Task: Search one way flight ticket for 2 adults, 2 children, 2 infants in seat in first from Friday Harbor: Friday Harbor Airport to Laramie: Laramie Regional Airport on 5-3-2023. Choice of flights is Frontier. Number of bags: 1 checked bag. Price is upto 71000. Outbound departure time preference is 18:45.
Action: Mouse moved to (340, 283)
Screenshot: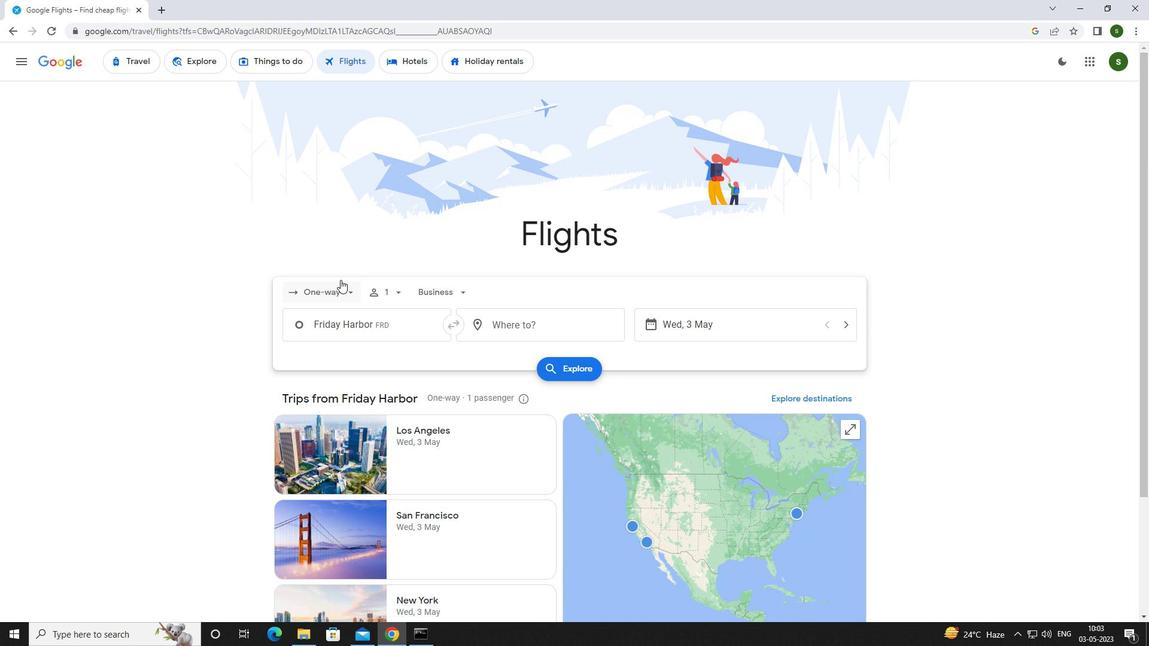 
Action: Mouse pressed left at (340, 283)
Screenshot: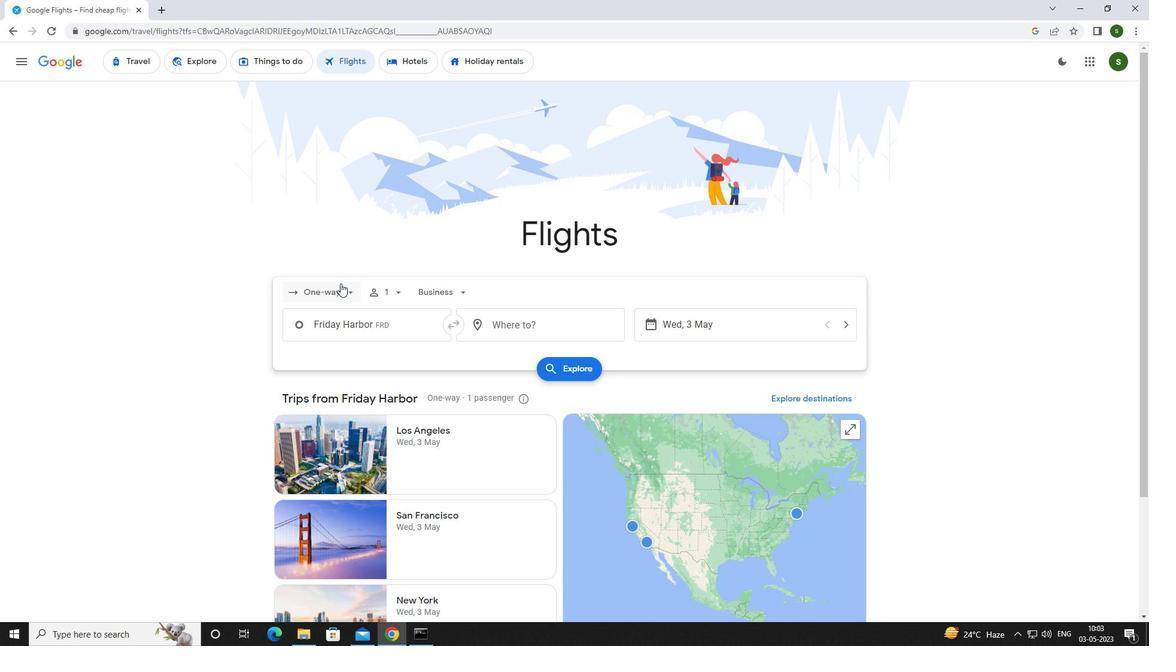 
Action: Mouse moved to (345, 344)
Screenshot: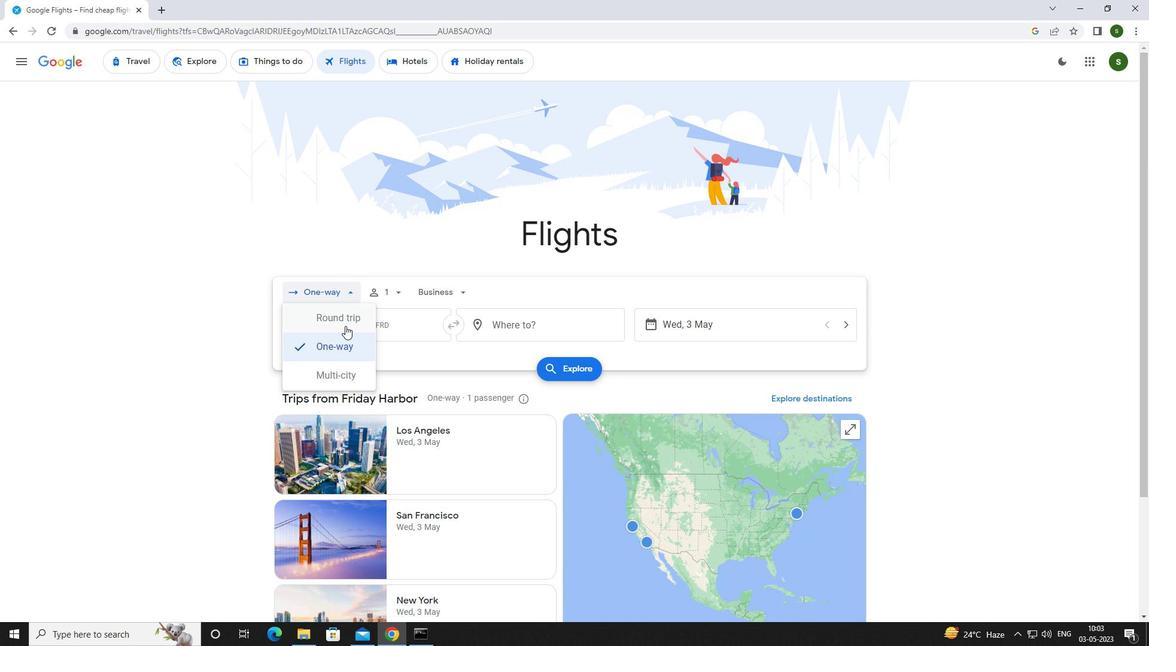 
Action: Mouse pressed left at (345, 344)
Screenshot: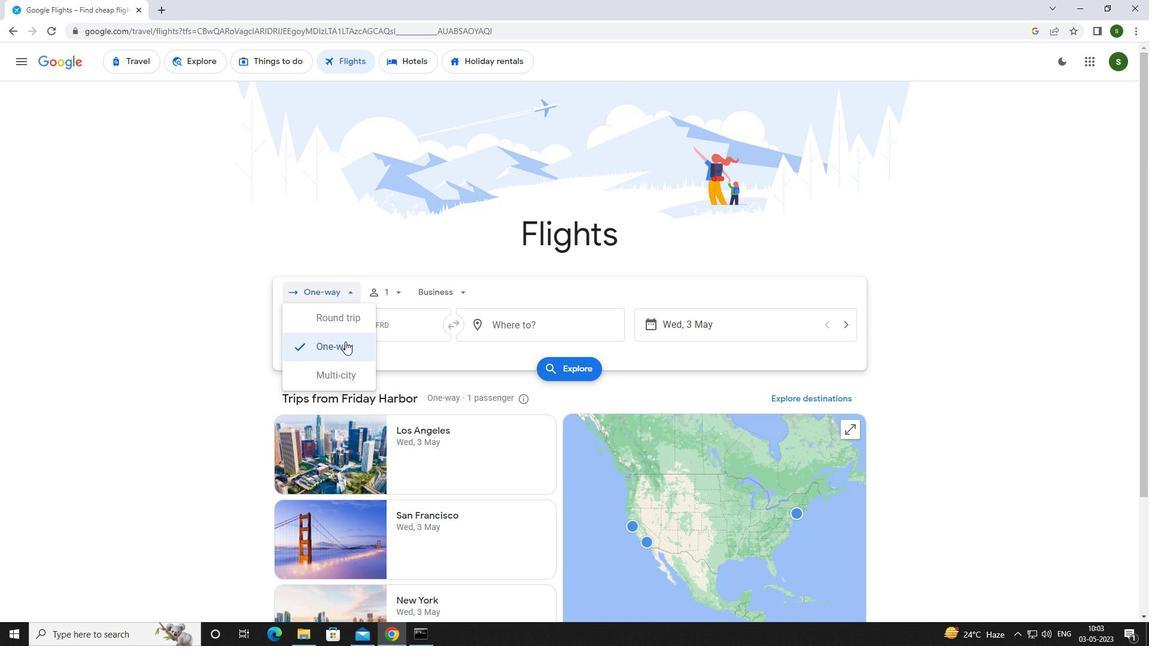 
Action: Mouse moved to (392, 287)
Screenshot: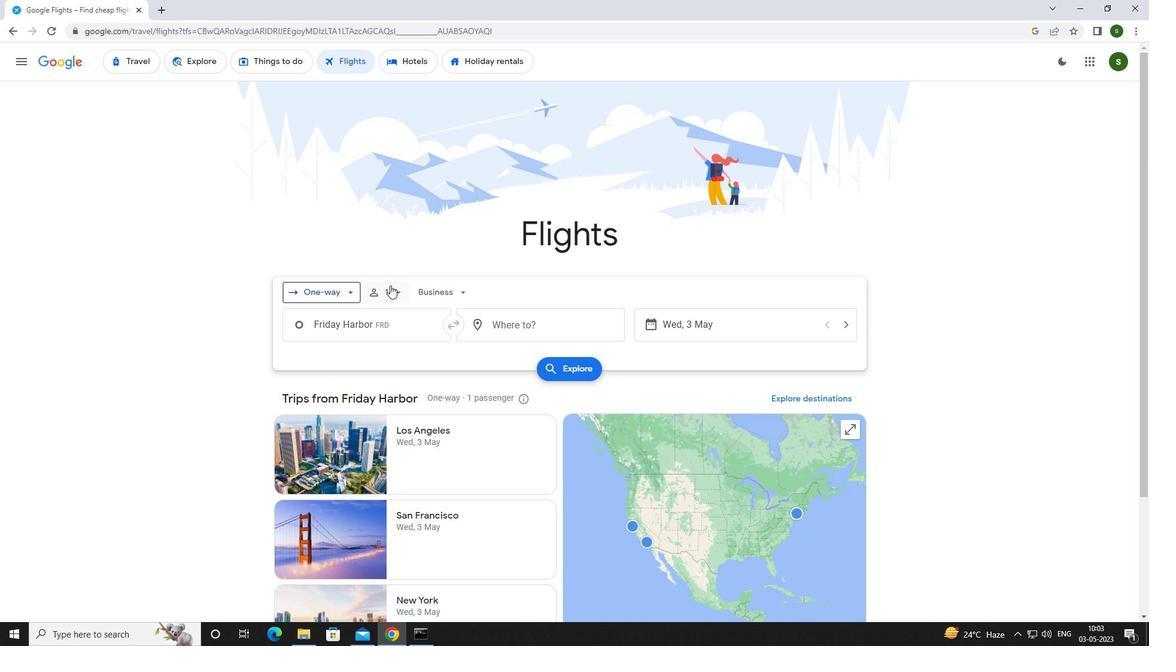 
Action: Mouse pressed left at (392, 287)
Screenshot: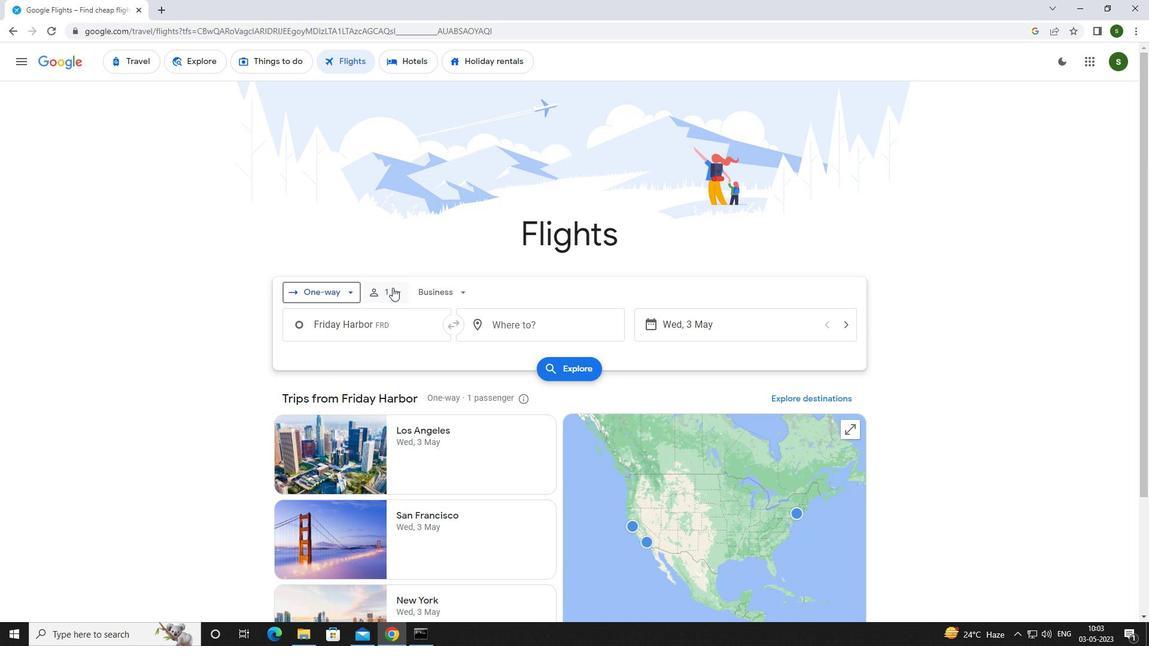
Action: Mouse moved to (486, 317)
Screenshot: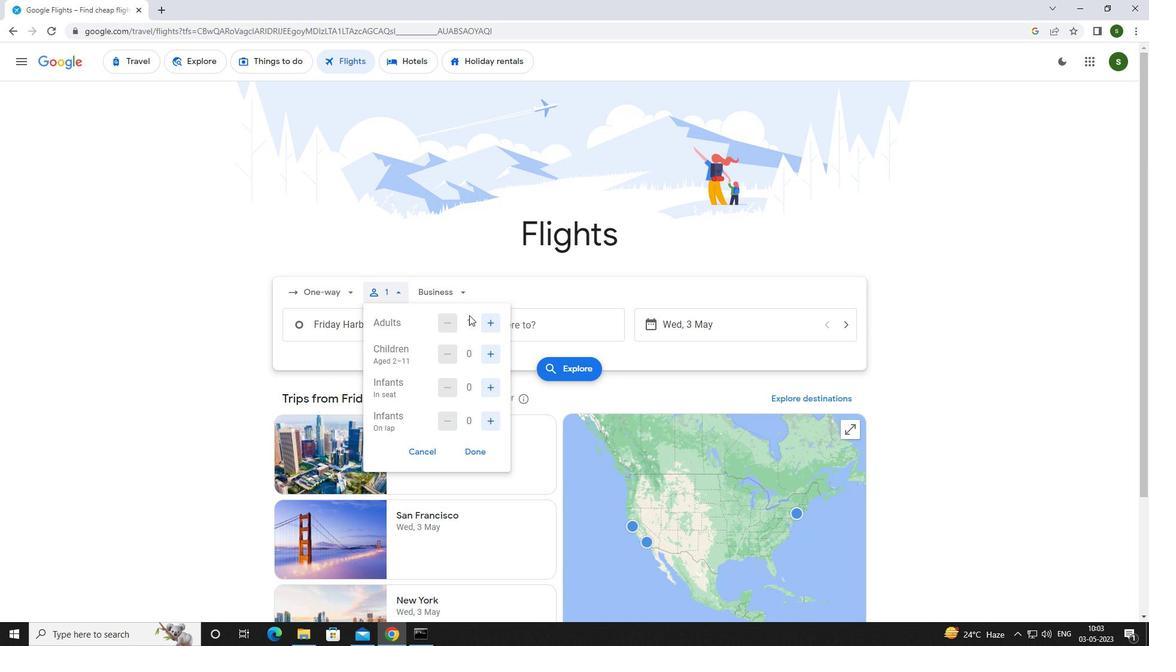 
Action: Mouse pressed left at (486, 317)
Screenshot: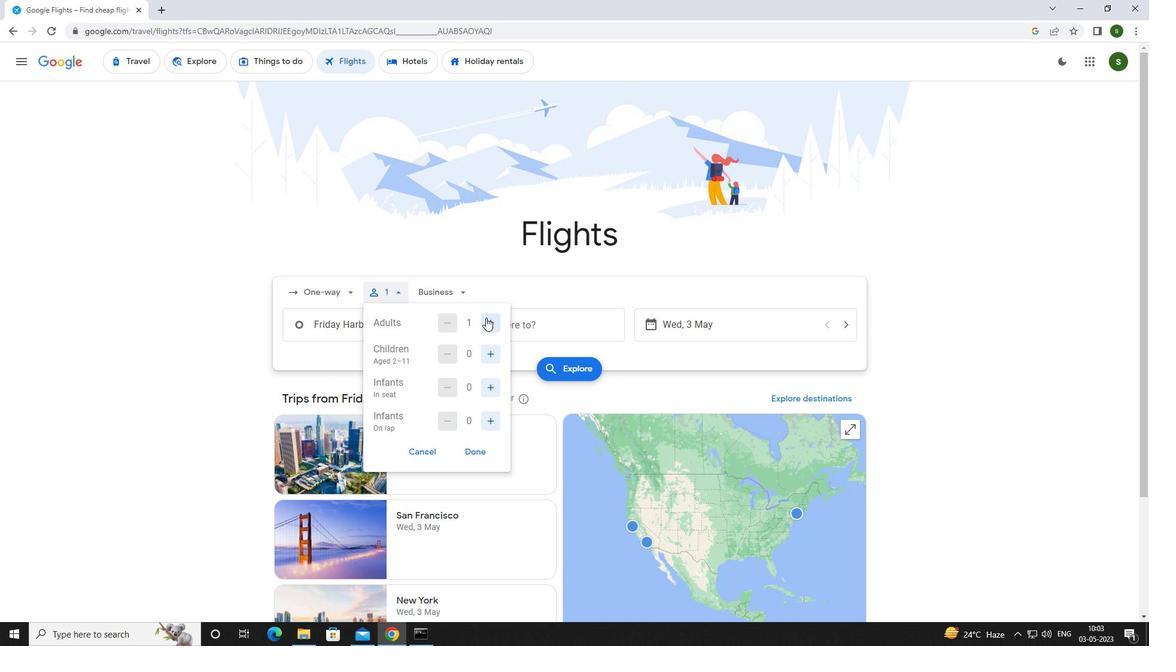 
Action: Mouse moved to (485, 348)
Screenshot: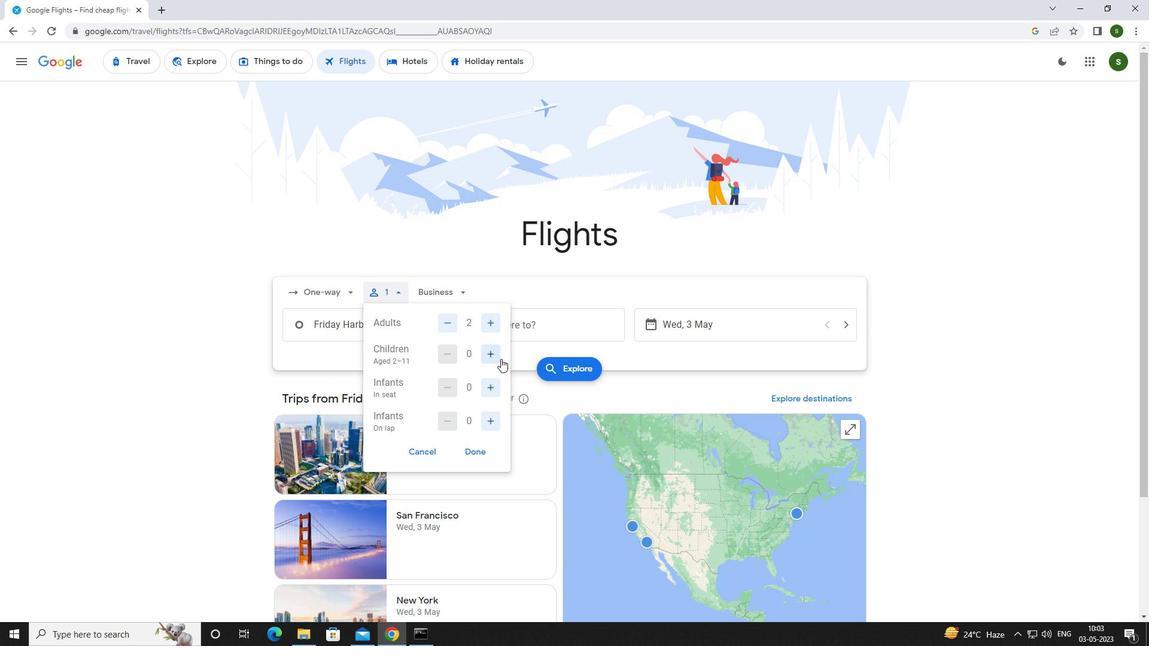 
Action: Mouse pressed left at (485, 348)
Screenshot: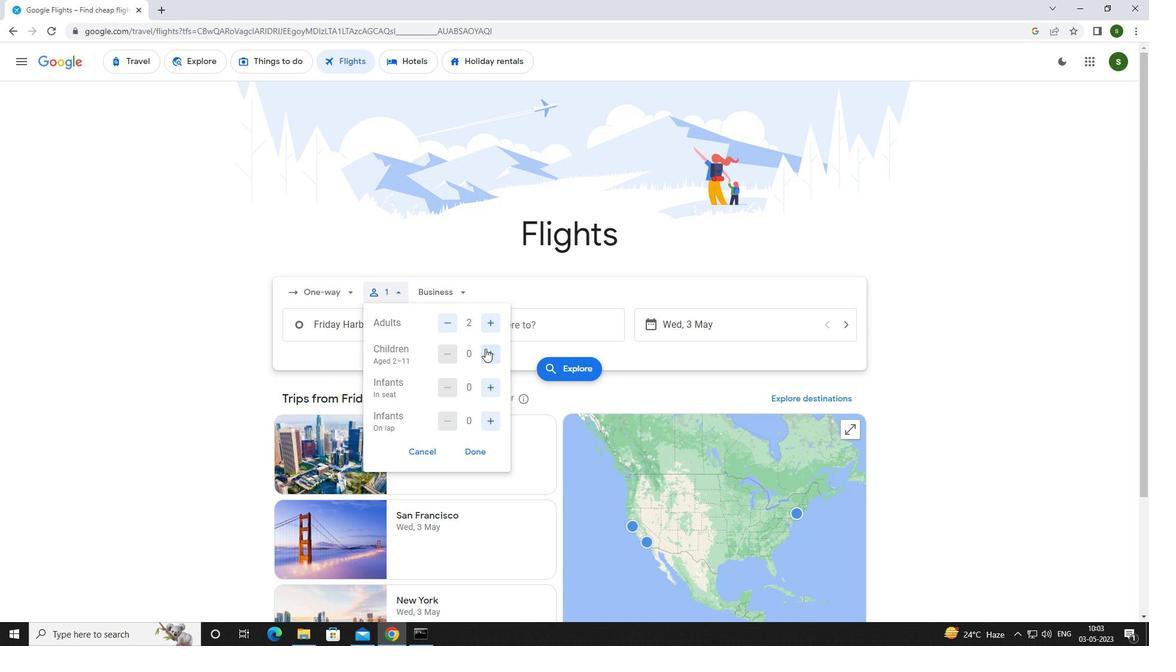
Action: Mouse pressed left at (485, 348)
Screenshot: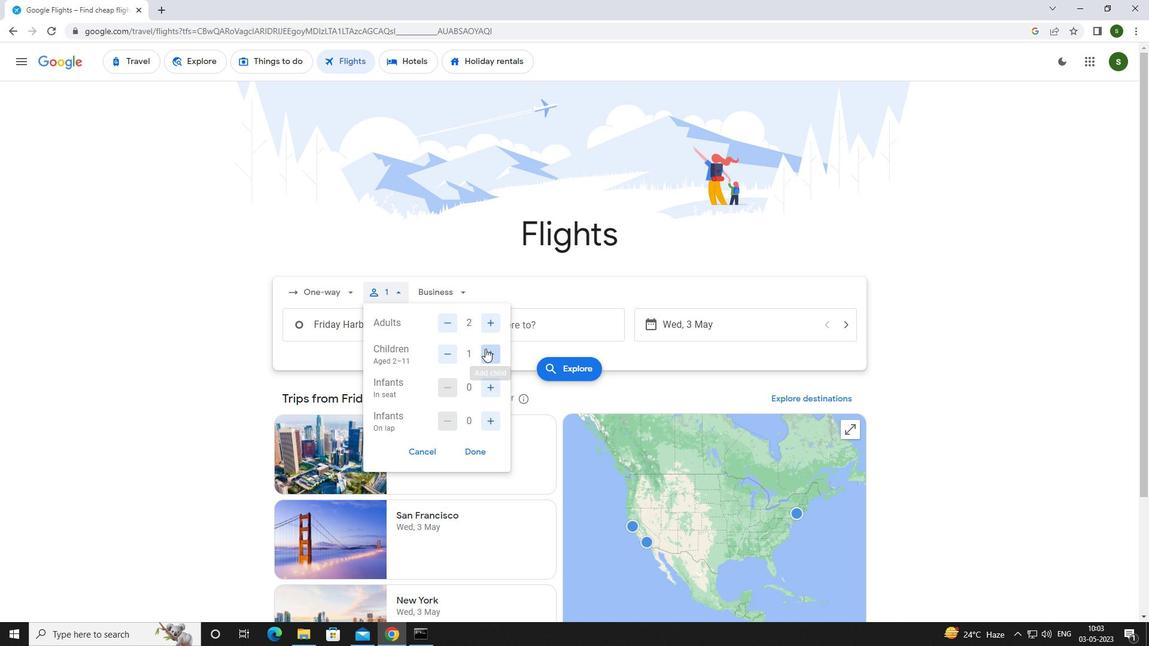 
Action: Mouse moved to (487, 383)
Screenshot: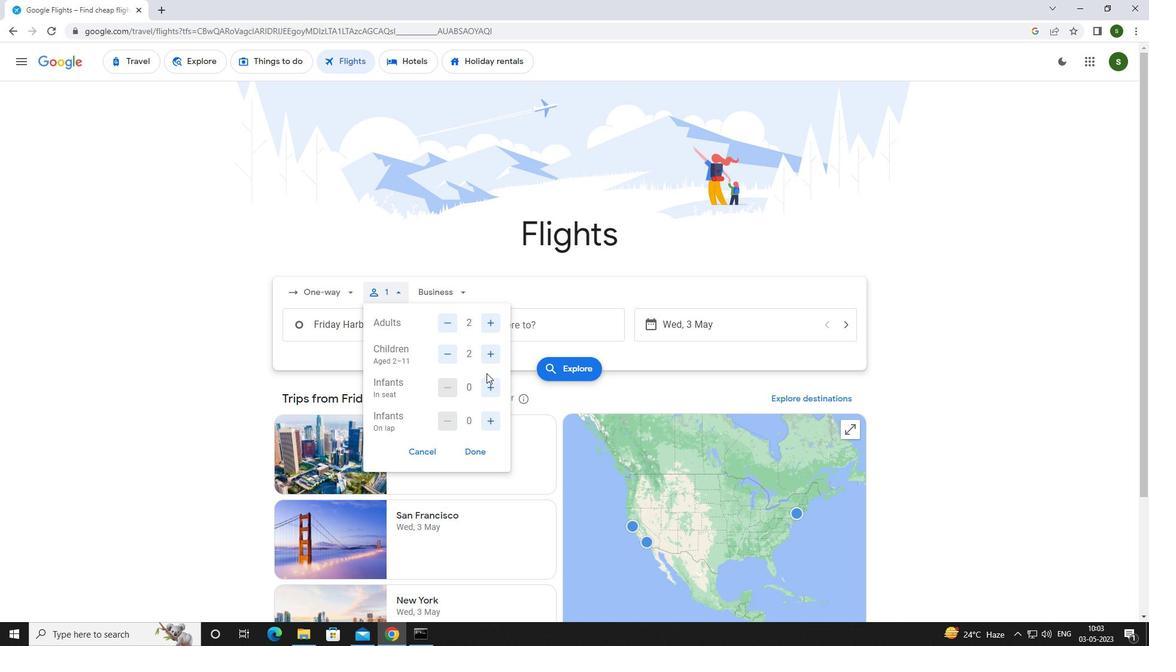 
Action: Mouse pressed left at (487, 383)
Screenshot: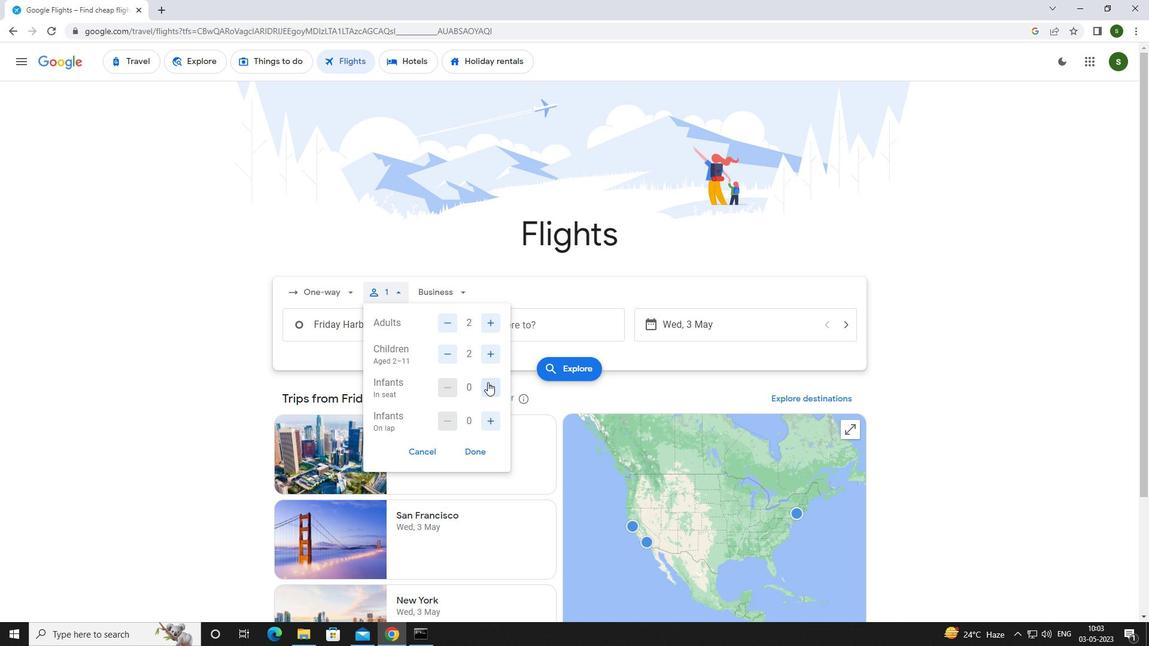 
Action: Mouse pressed left at (487, 383)
Screenshot: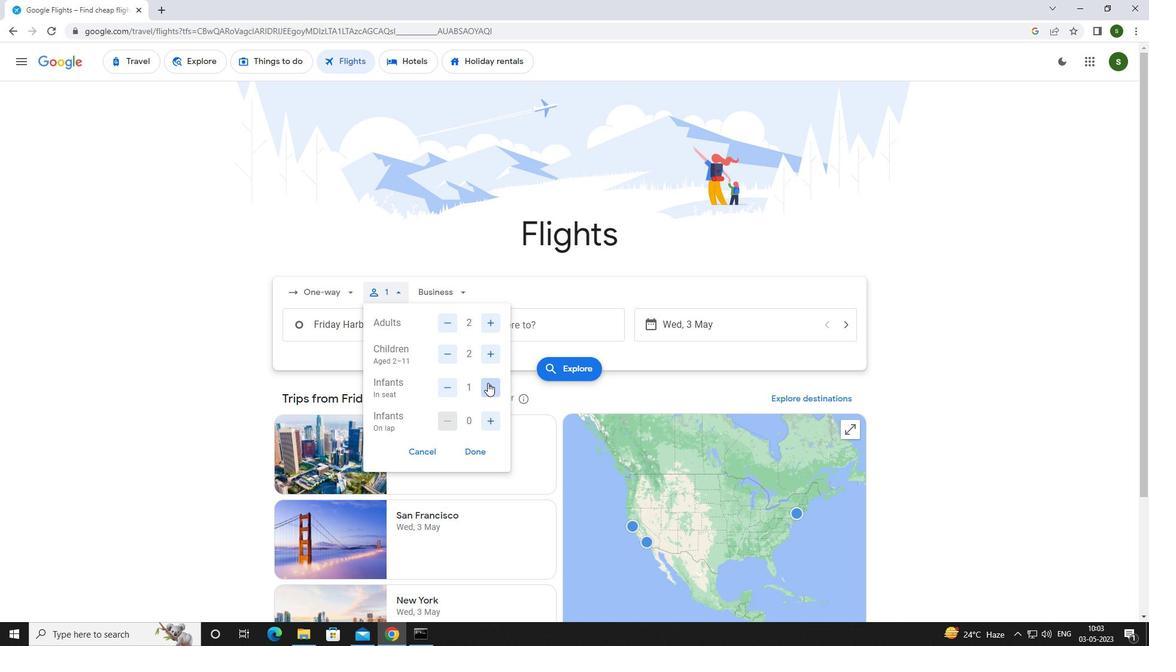 
Action: Mouse moved to (463, 290)
Screenshot: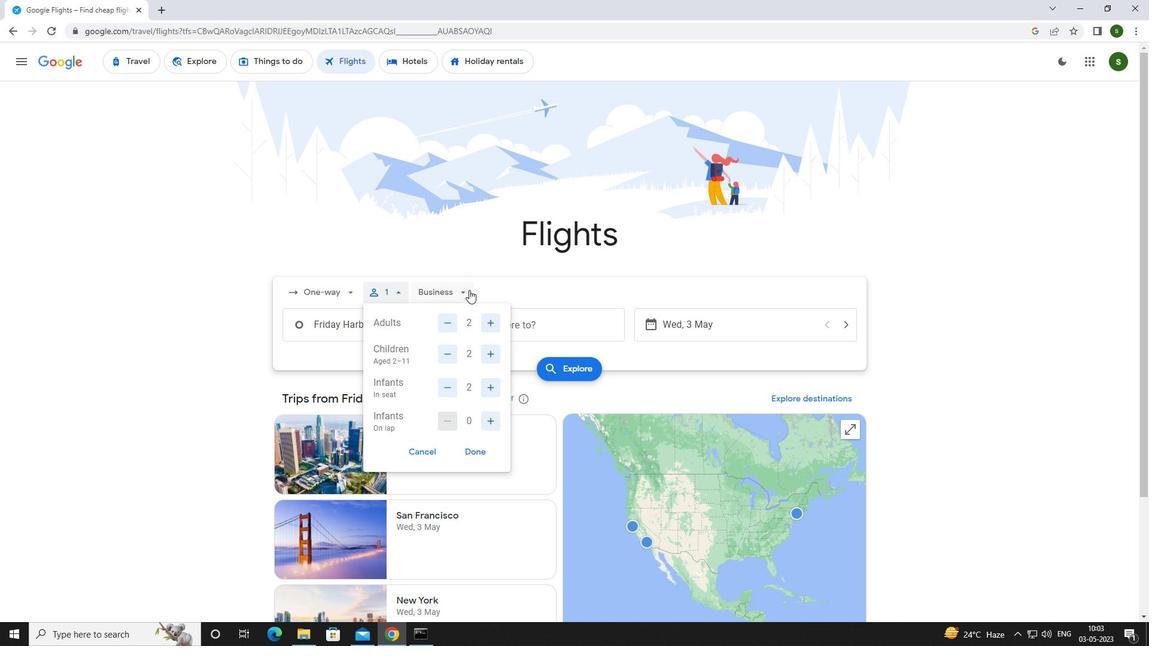 
Action: Mouse pressed left at (463, 290)
Screenshot: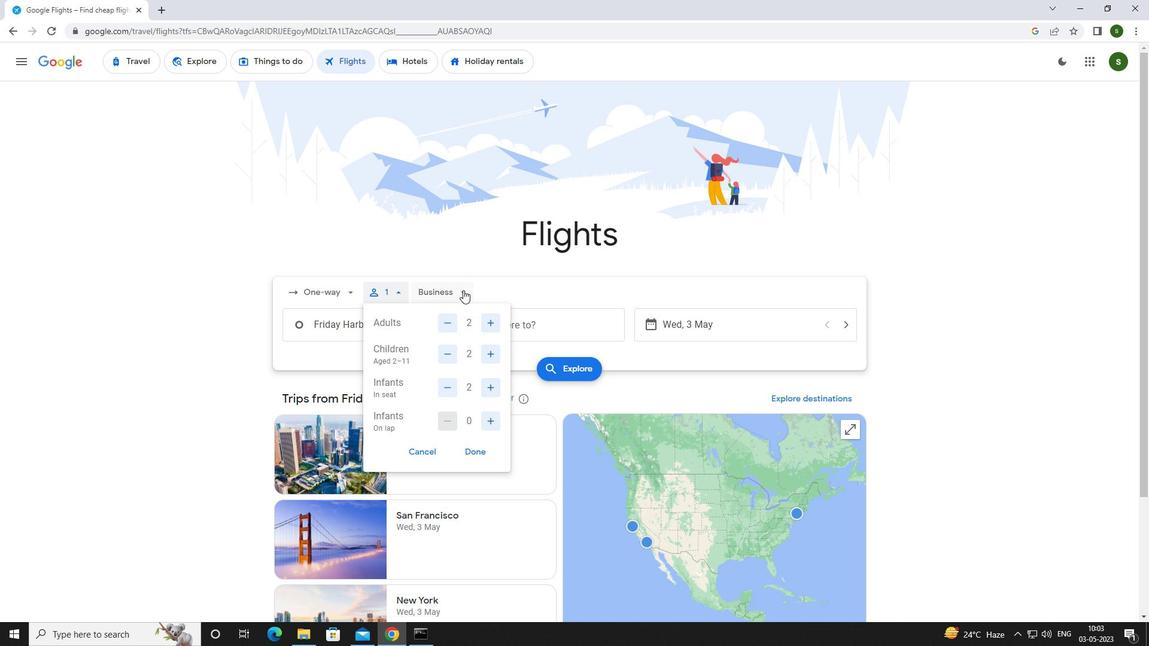 
Action: Mouse moved to (464, 405)
Screenshot: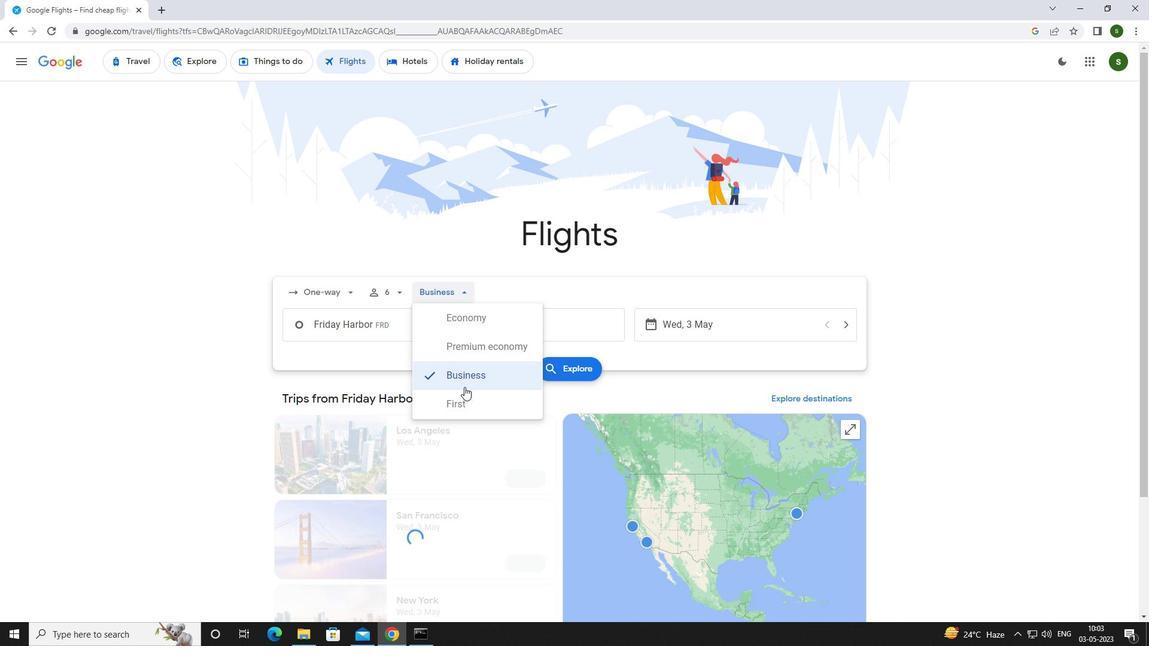 
Action: Mouse pressed left at (464, 405)
Screenshot: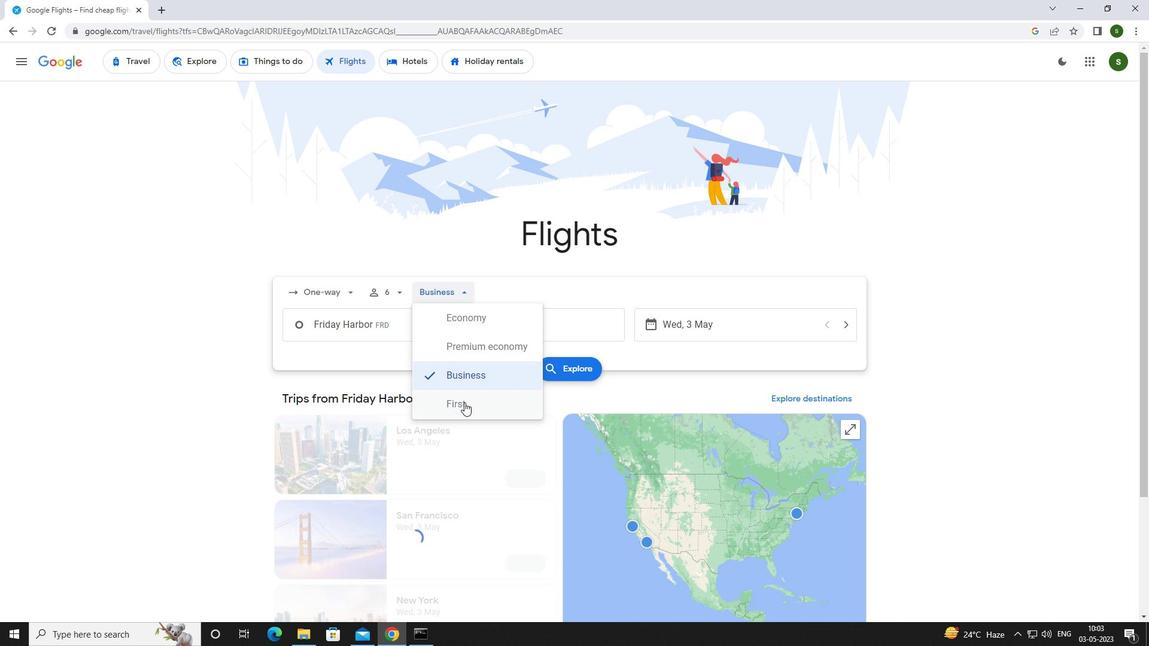 
Action: Mouse moved to (414, 319)
Screenshot: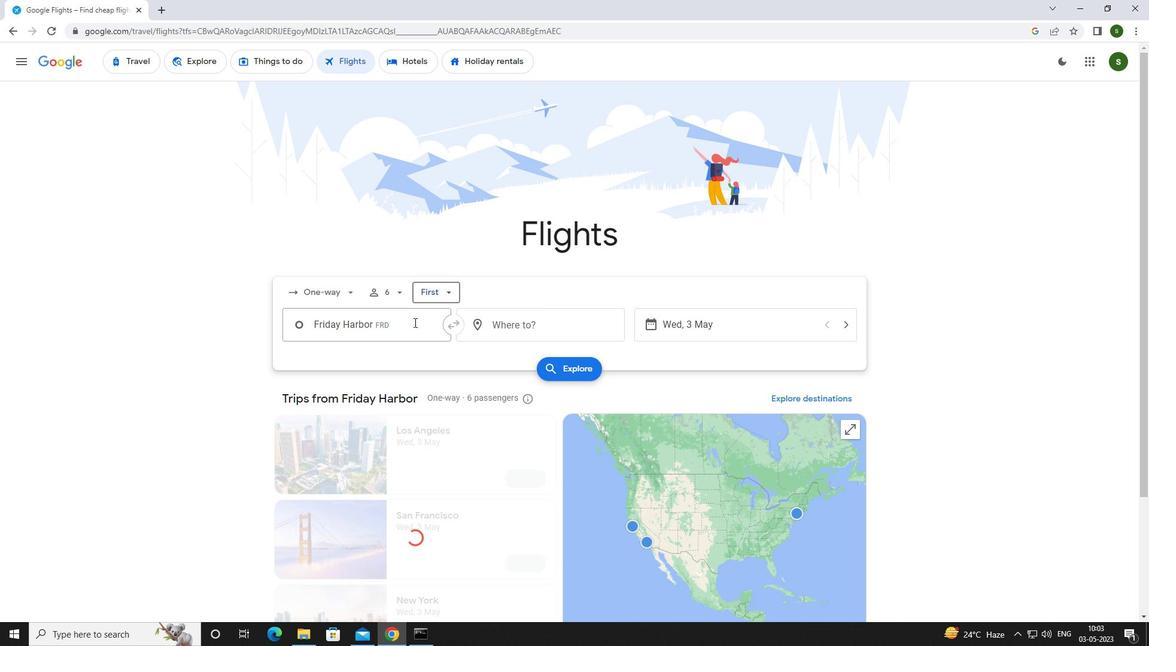 
Action: Mouse pressed left at (414, 319)
Screenshot: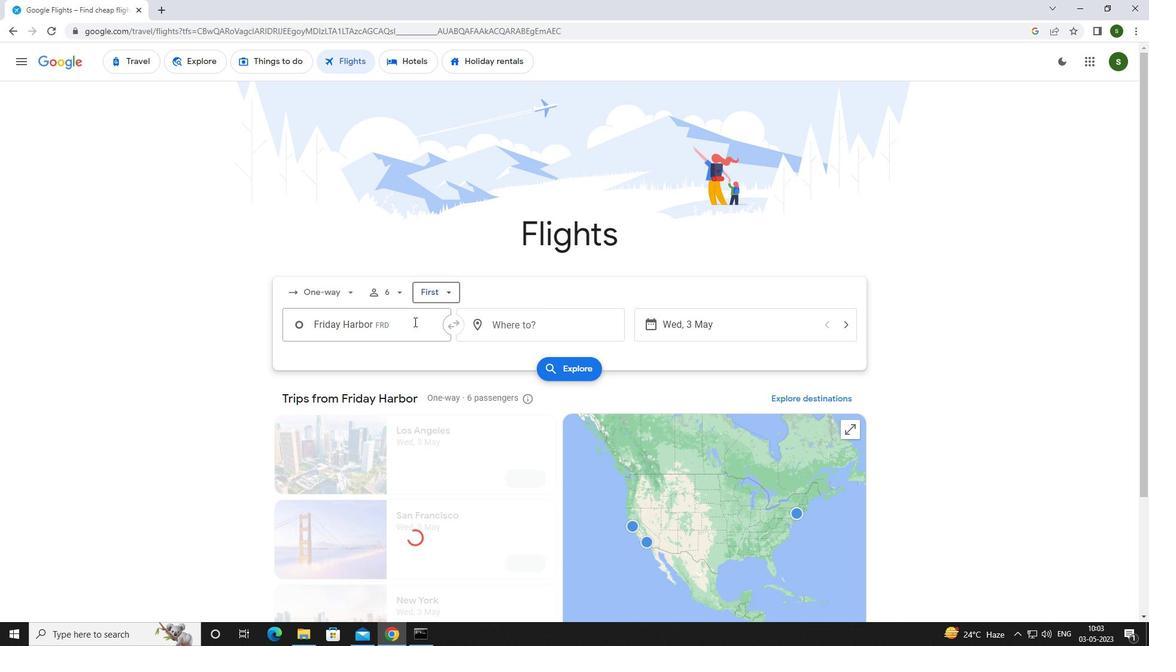 
Action: Mouse moved to (414, 319)
Screenshot: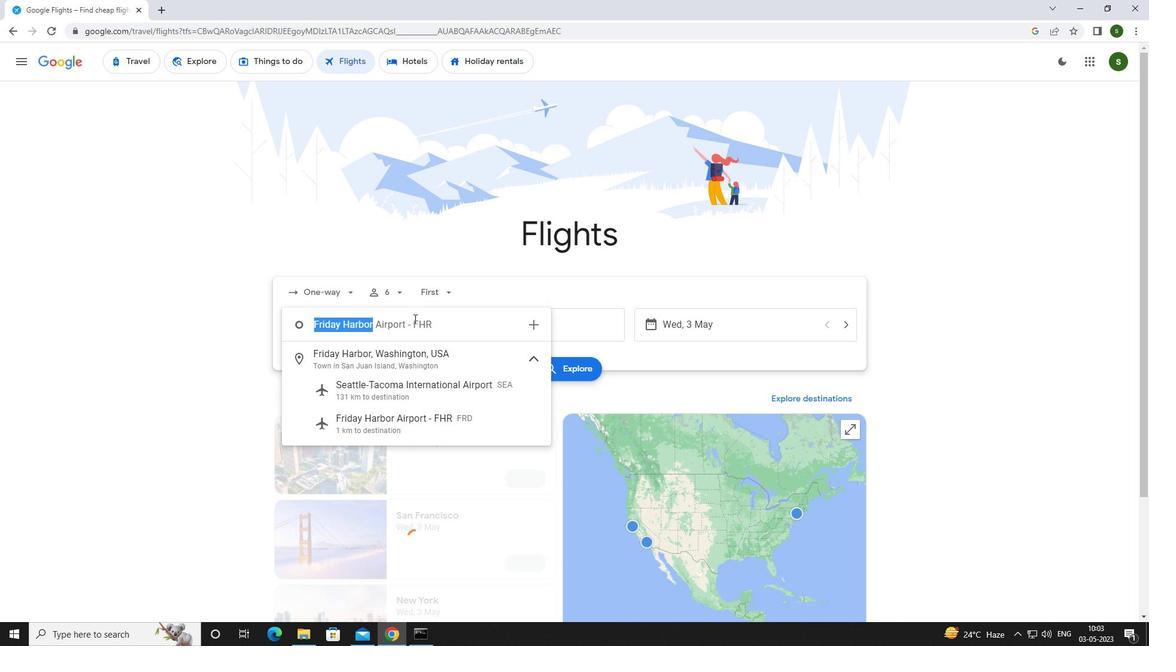 
Action: Key pressed <Key.caps_lock>f<Key.caps_lock>riday<Key.space>
Screenshot: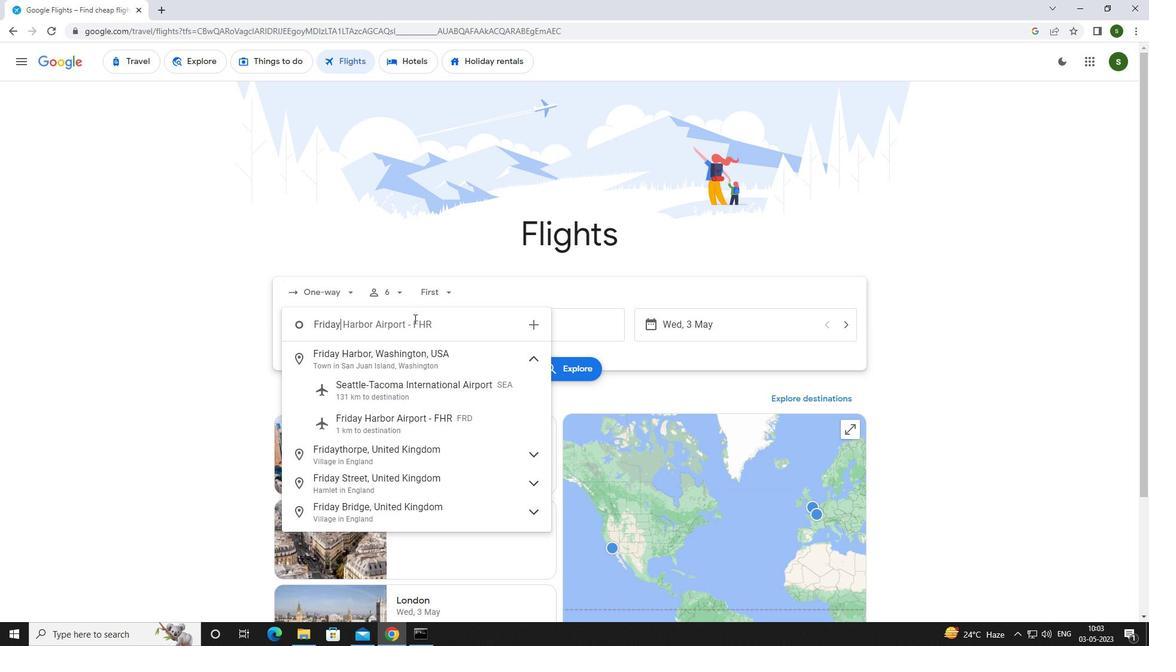 
Action: Mouse moved to (436, 409)
Screenshot: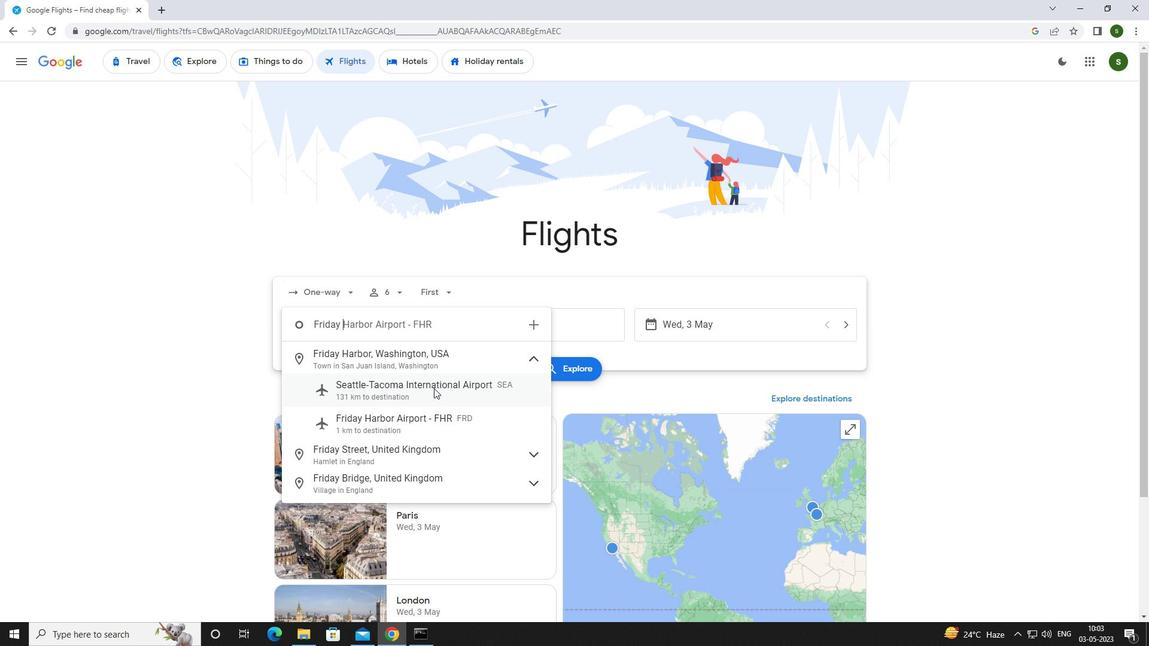 
Action: Mouse pressed left at (436, 409)
Screenshot: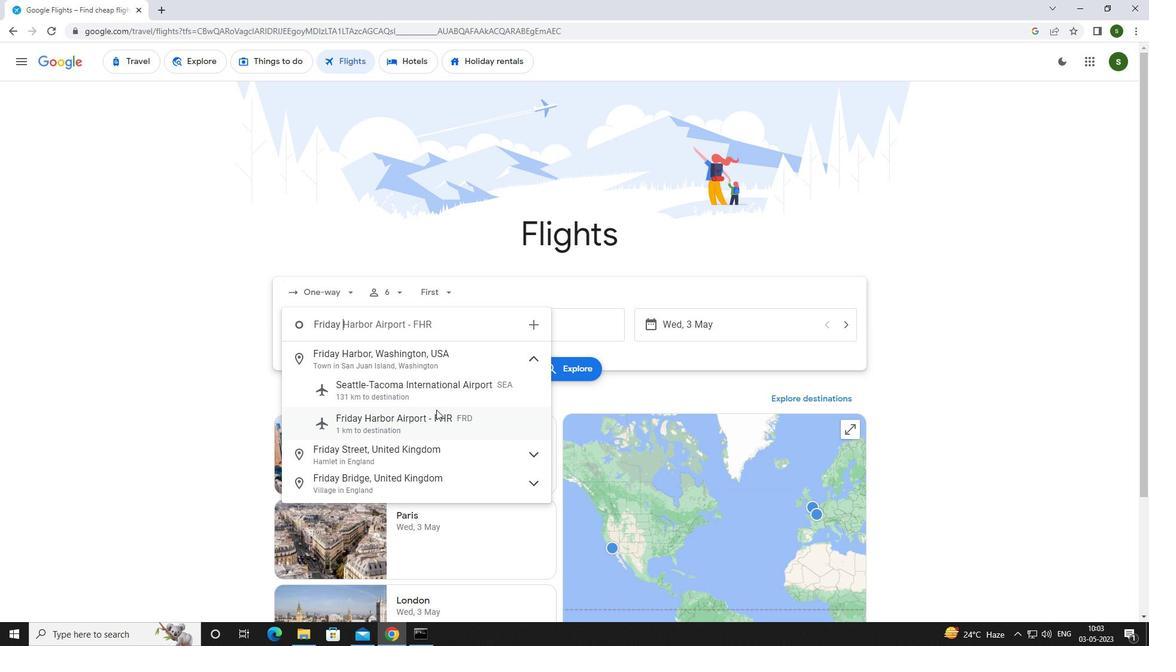 
Action: Mouse moved to (520, 325)
Screenshot: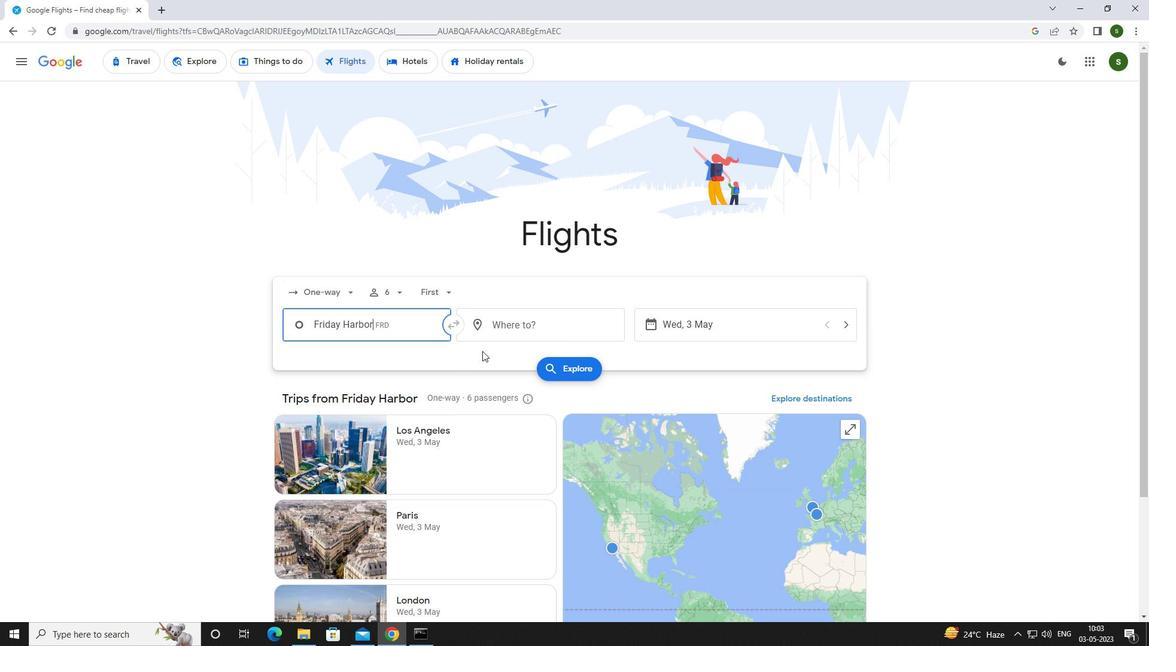
Action: Mouse pressed left at (520, 325)
Screenshot: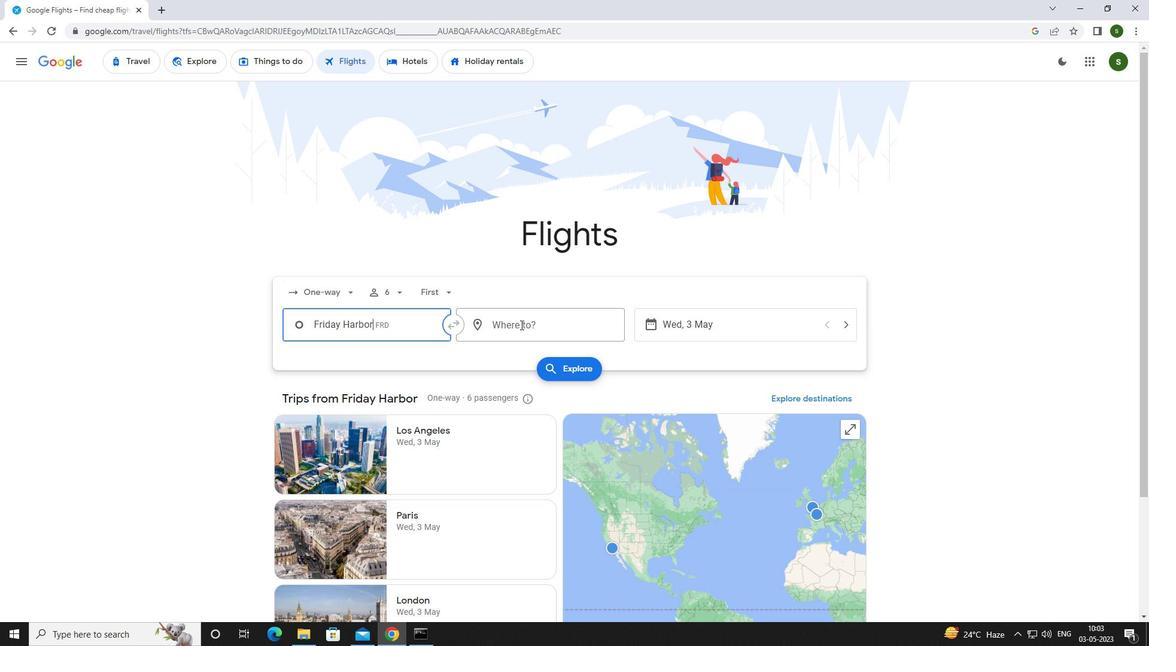 
Action: Mouse moved to (528, 323)
Screenshot: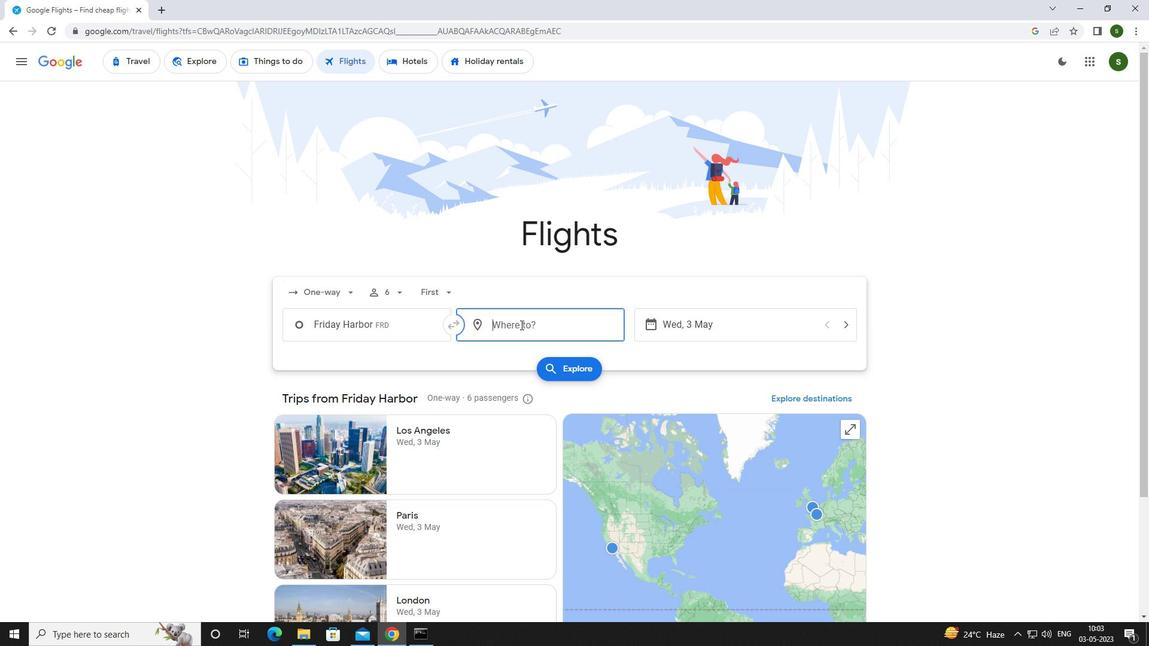 
Action: Key pressed <Key.caps_lock>l<Key.caps_lock>aram
Screenshot: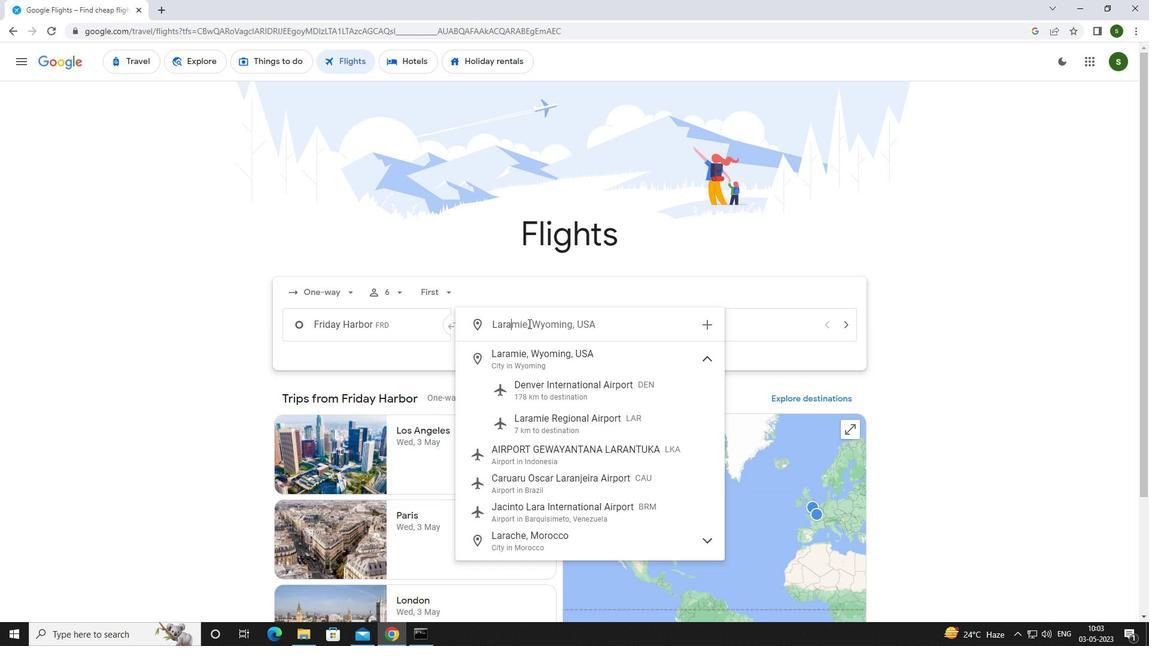 
Action: Mouse moved to (540, 421)
Screenshot: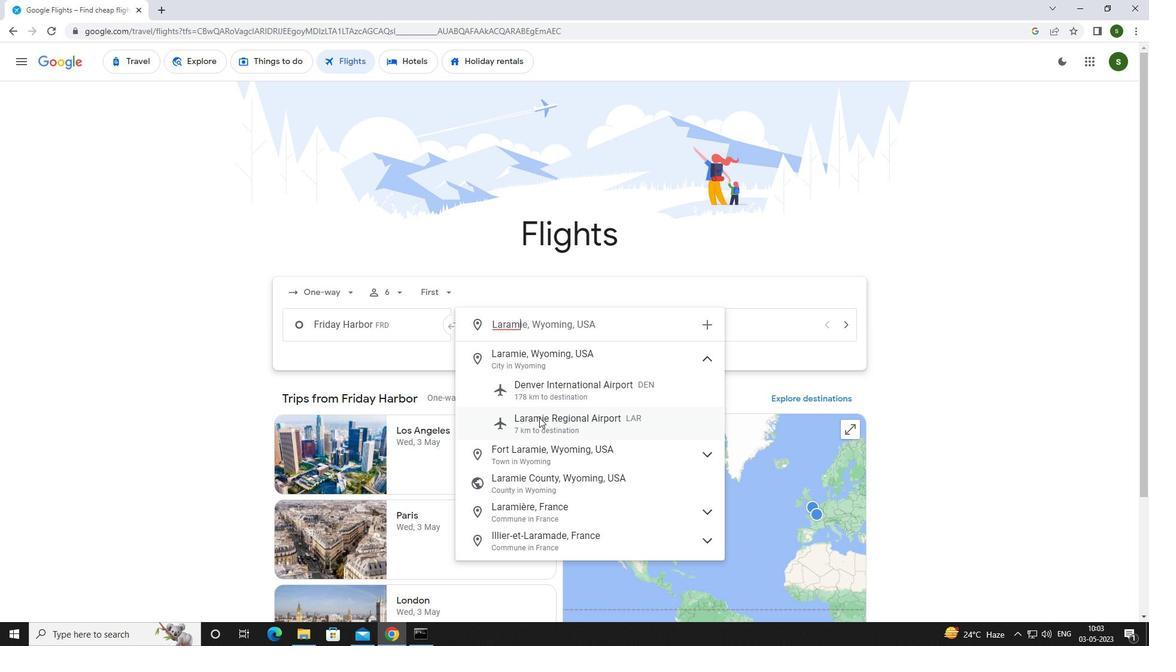 
Action: Mouse pressed left at (540, 421)
Screenshot: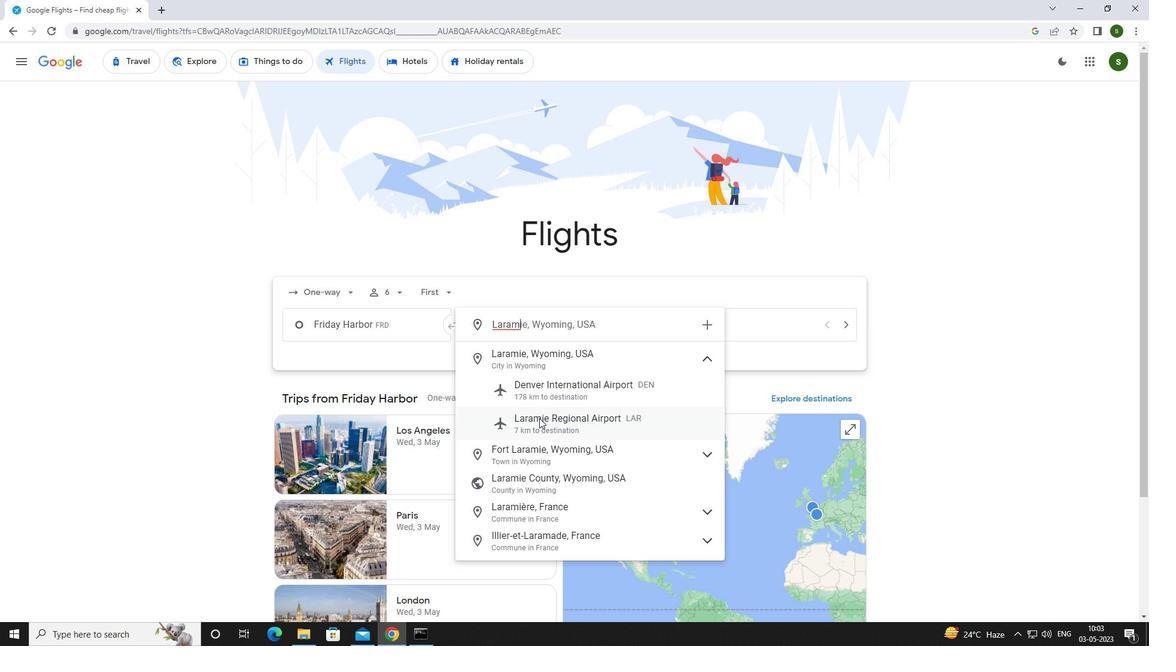 
Action: Mouse moved to (724, 326)
Screenshot: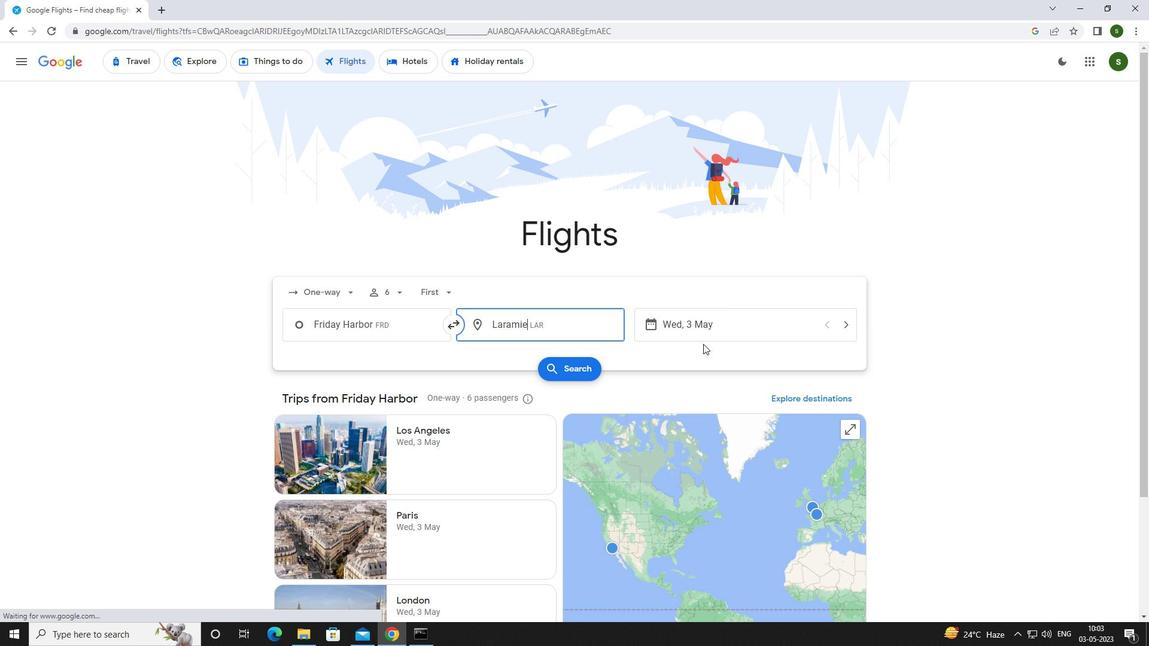 
Action: Mouse pressed left at (724, 326)
Screenshot: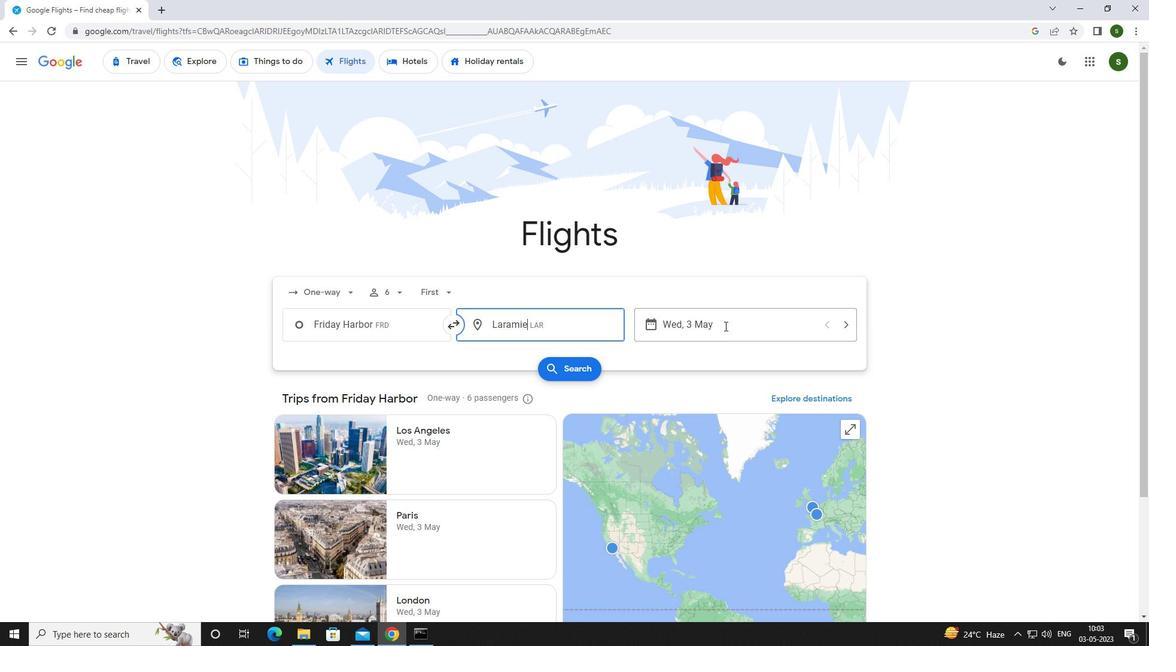 
Action: Mouse moved to (512, 397)
Screenshot: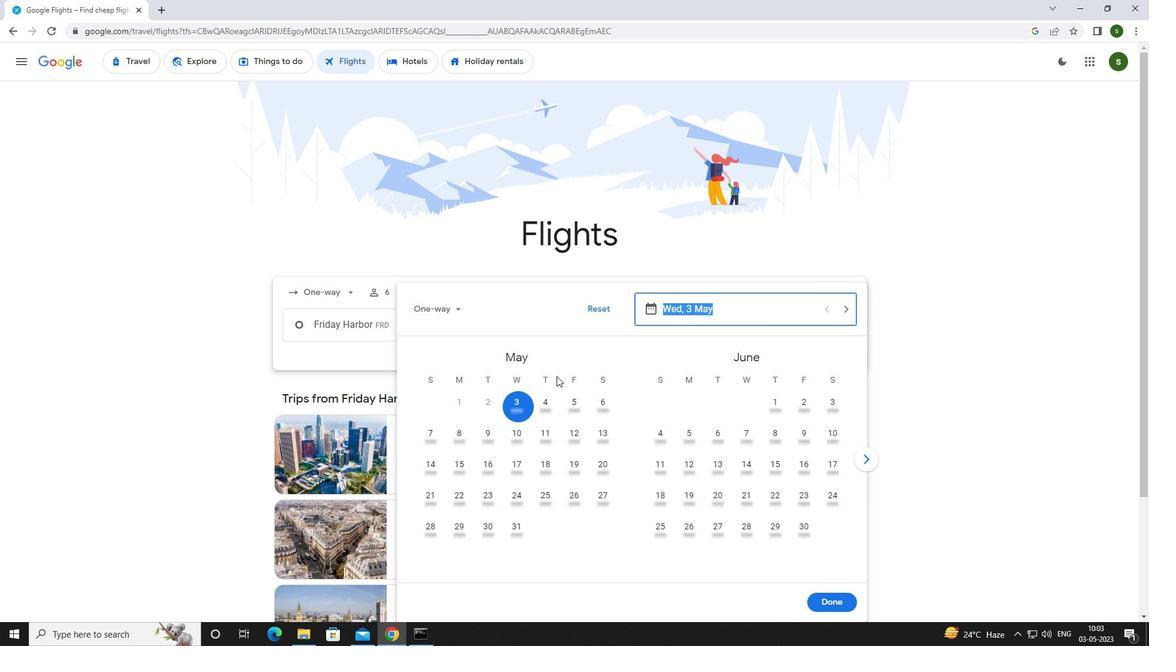 
Action: Mouse pressed left at (512, 397)
Screenshot: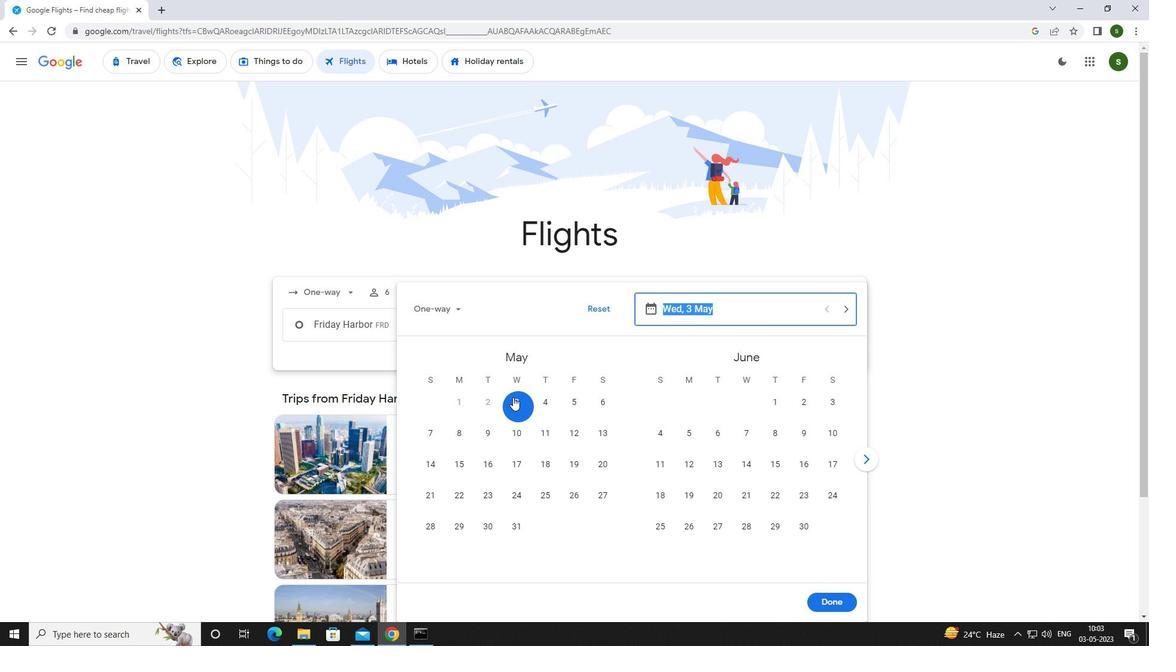 
Action: Mouse moved to (839, 598)
Screenshot: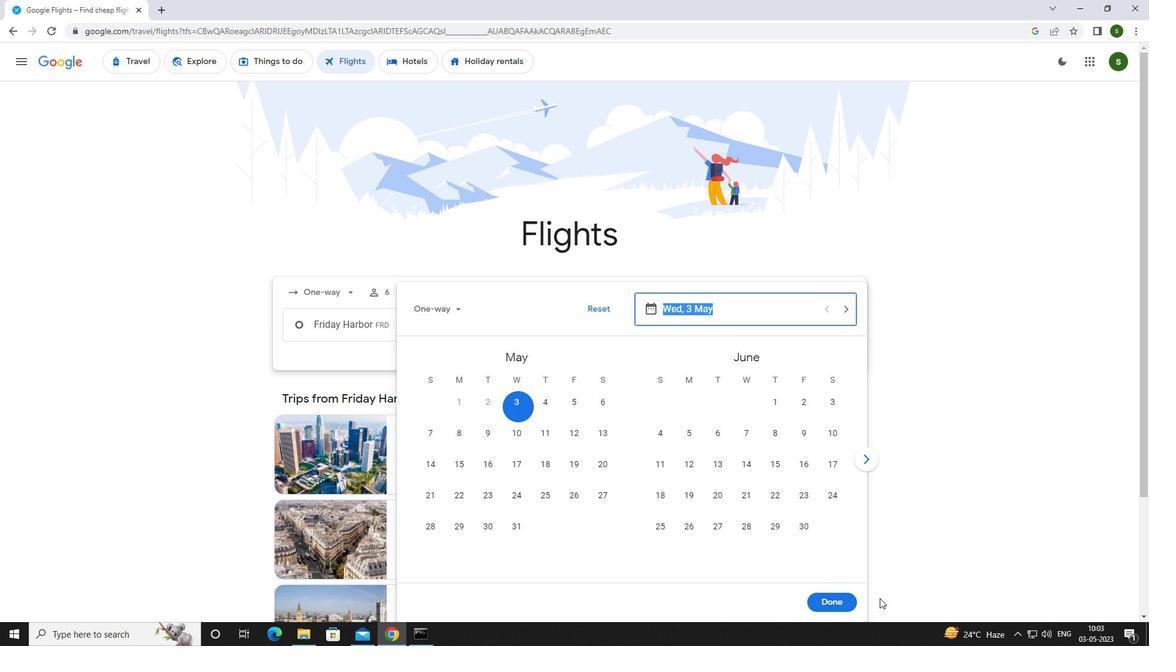 
Action: Mouse pressed left at (839, 598)
Screenshot: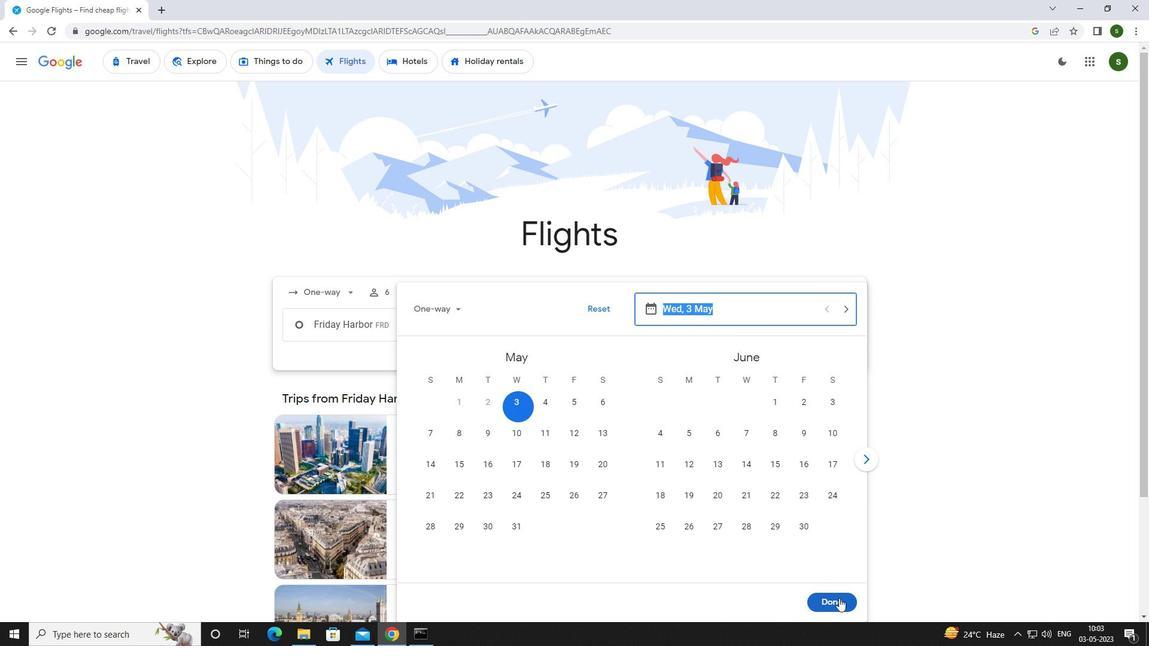 
Action: Mouse moved to (579, 368)
Screenshot: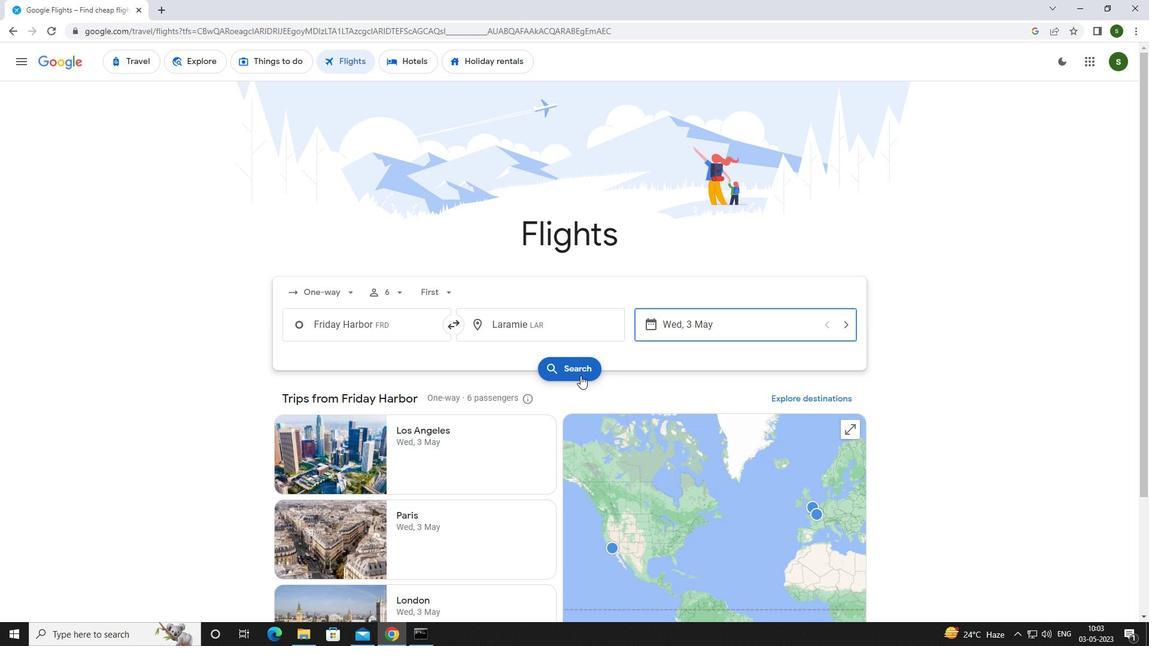 
Action: Mouse pressed left at (579, 368)
Screenshot: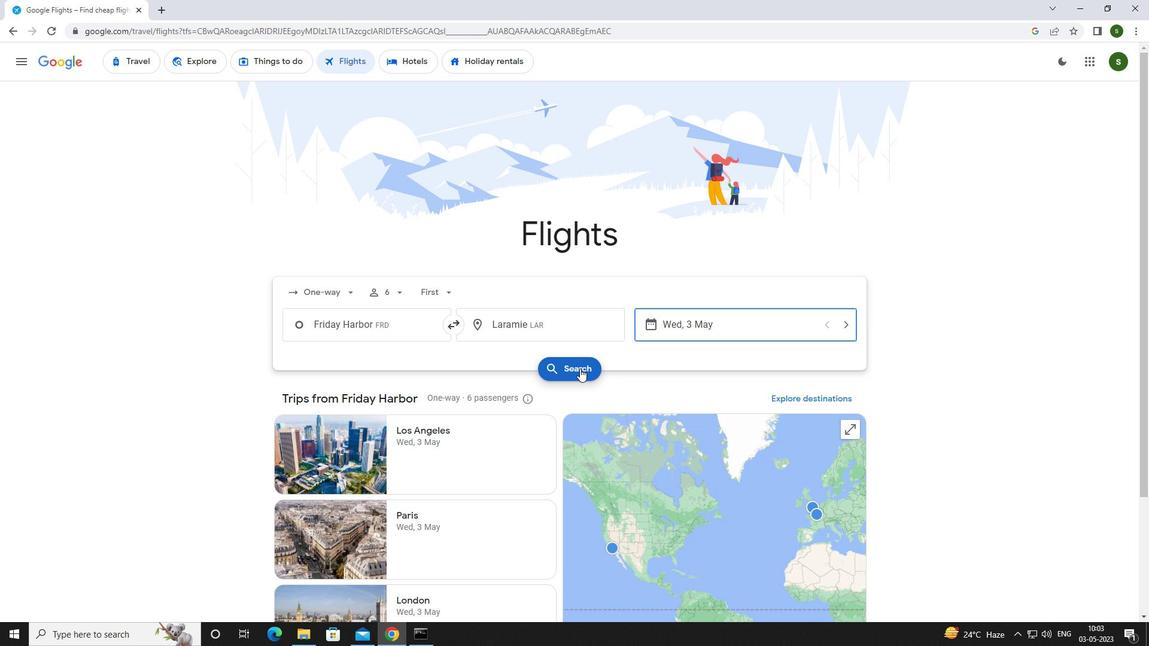 
Action: Mouse moved to (303, 168)
Screenshot: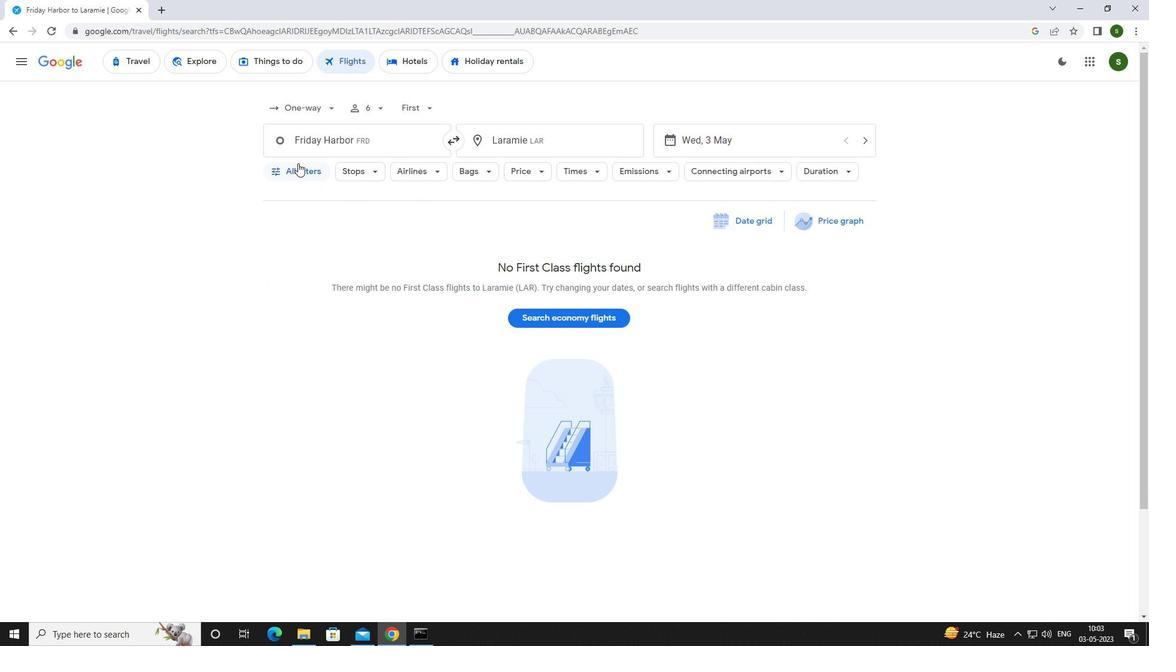 
Action: Mouse pressed left at (303, 168)
Screenshot: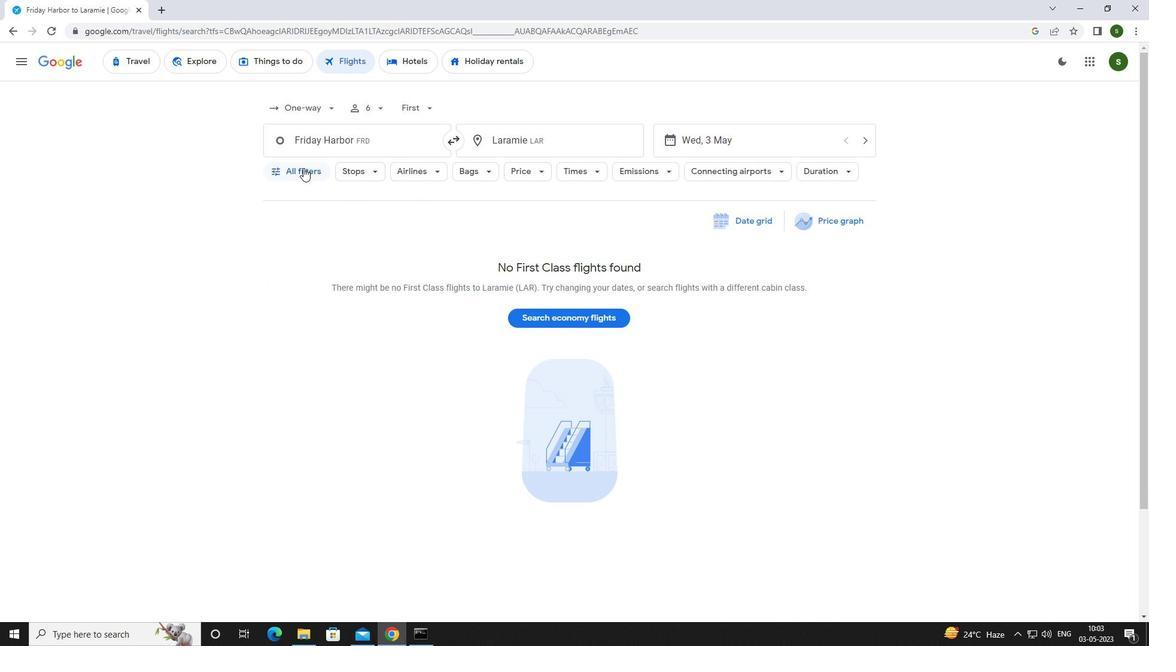 
Action: Mouse moved to (451, 430)
Screenshot: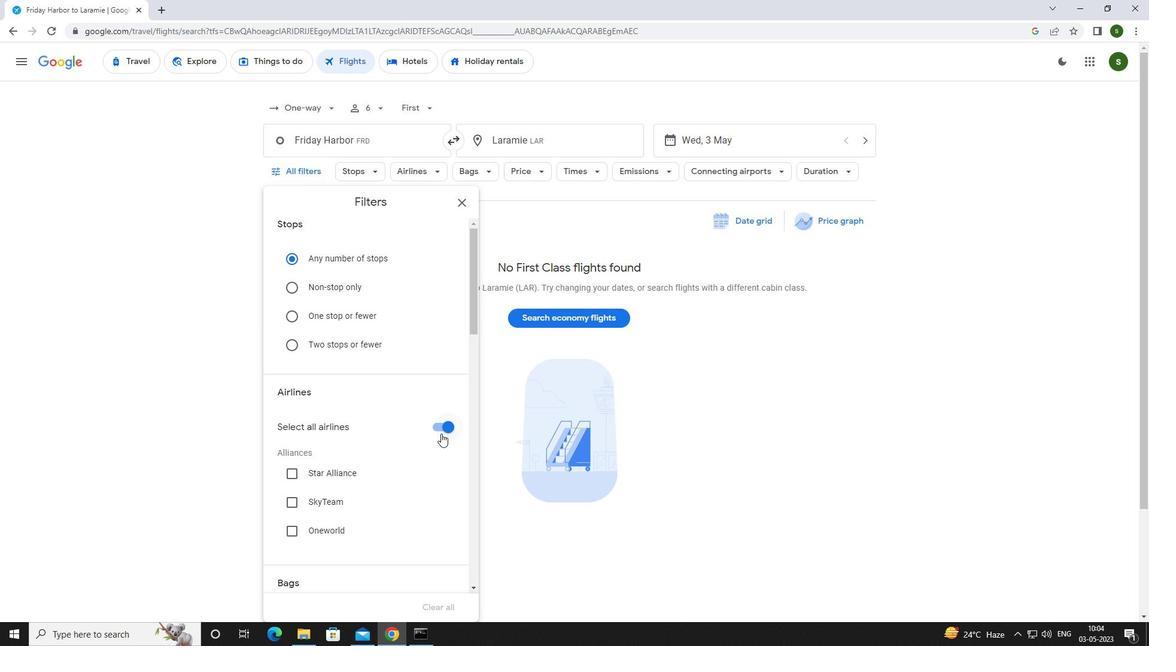 
Action: Mouse pressed left at (451, 430)
Screenshot: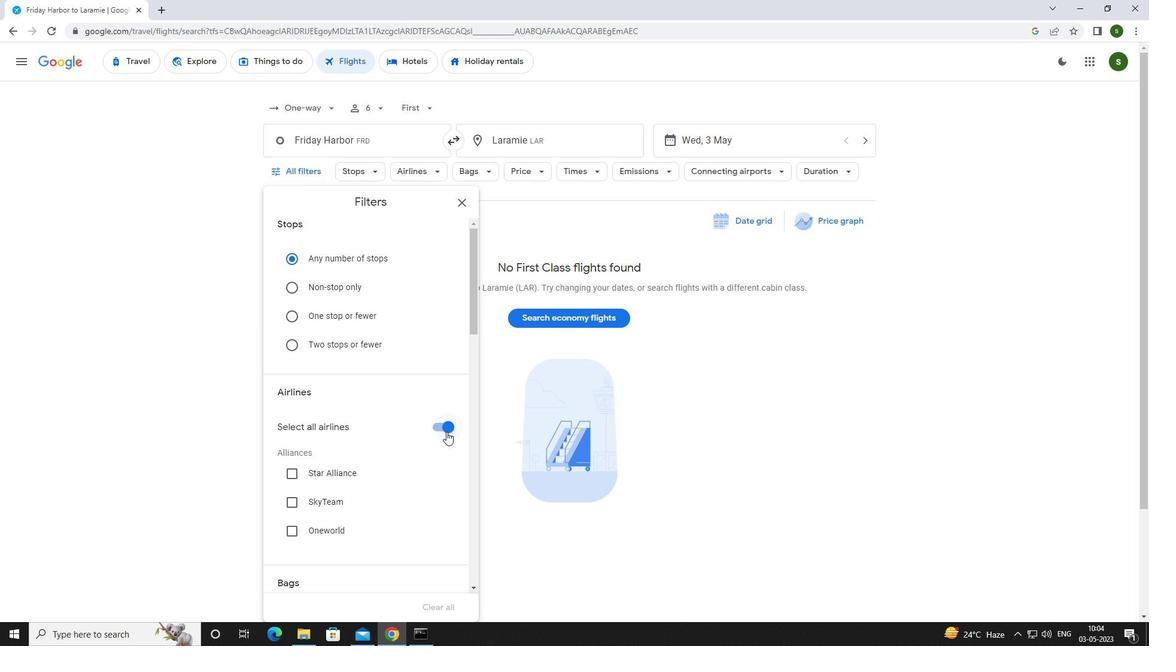 
Action: Mouse moved to (401, 350)
Screenshot: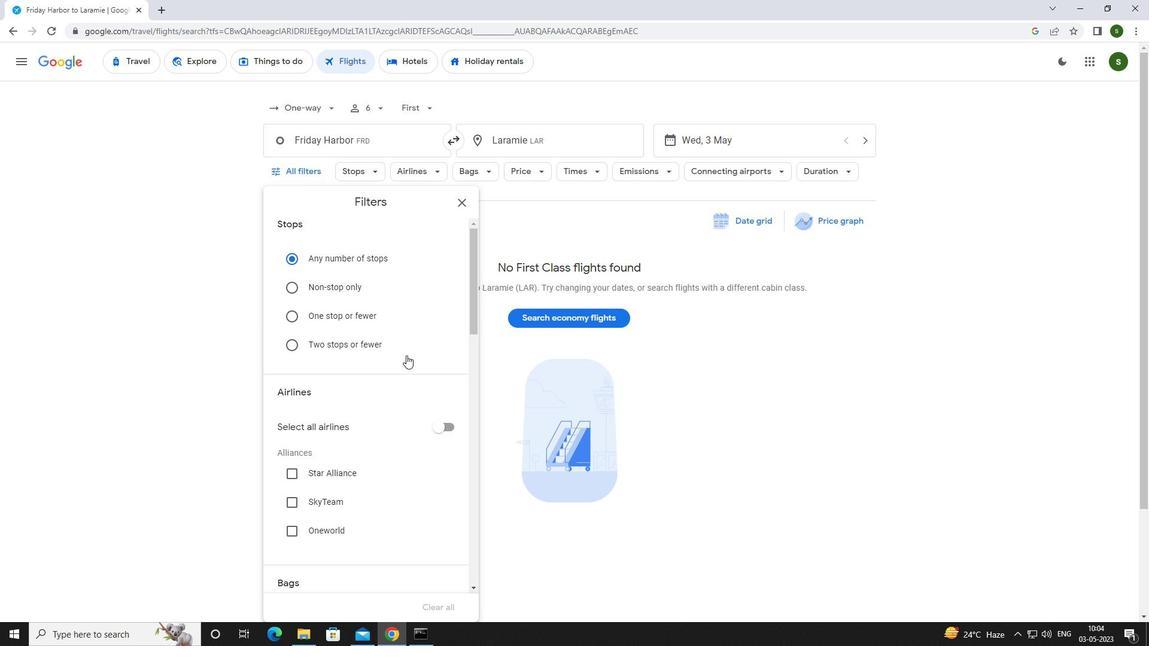 
Action: Mouse scrolled (401, 349) with delta (0, 0)
Screenshot: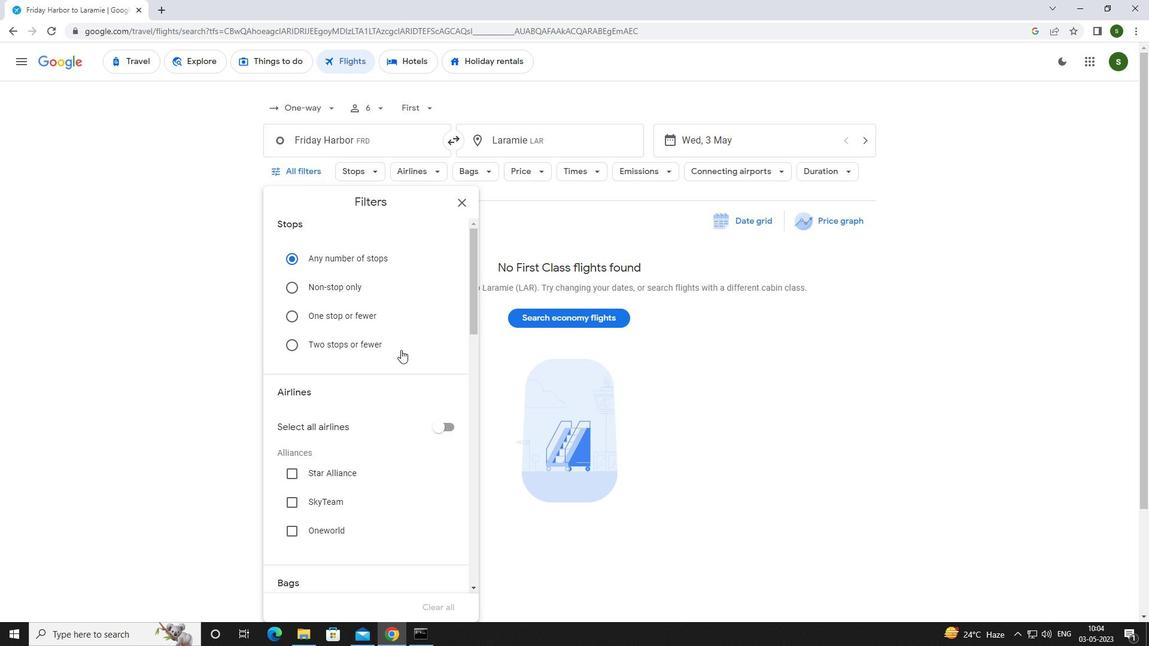 
Action: Mouse scrolled (401, 349) with delta (0, 0)
Screenshot: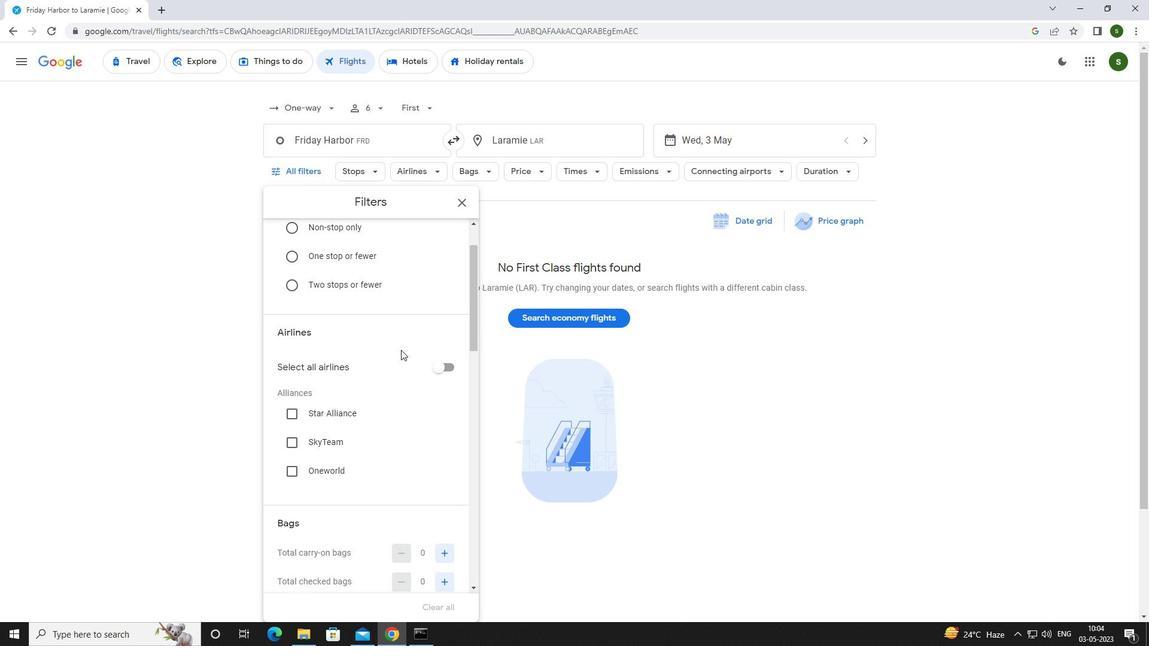 
Action: Mouse scrolled (401, 349) with delta (0, 0)
Screenshot: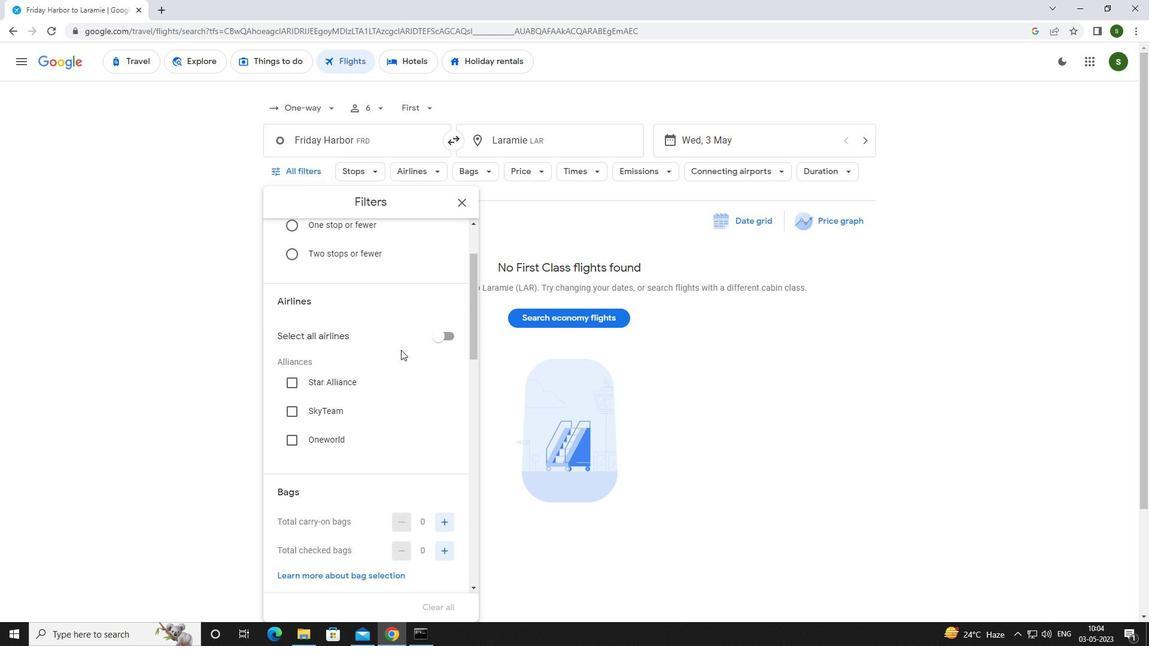 
Action: Mouse scrolled (401, 349) with delta (0, 0)
Screenshot: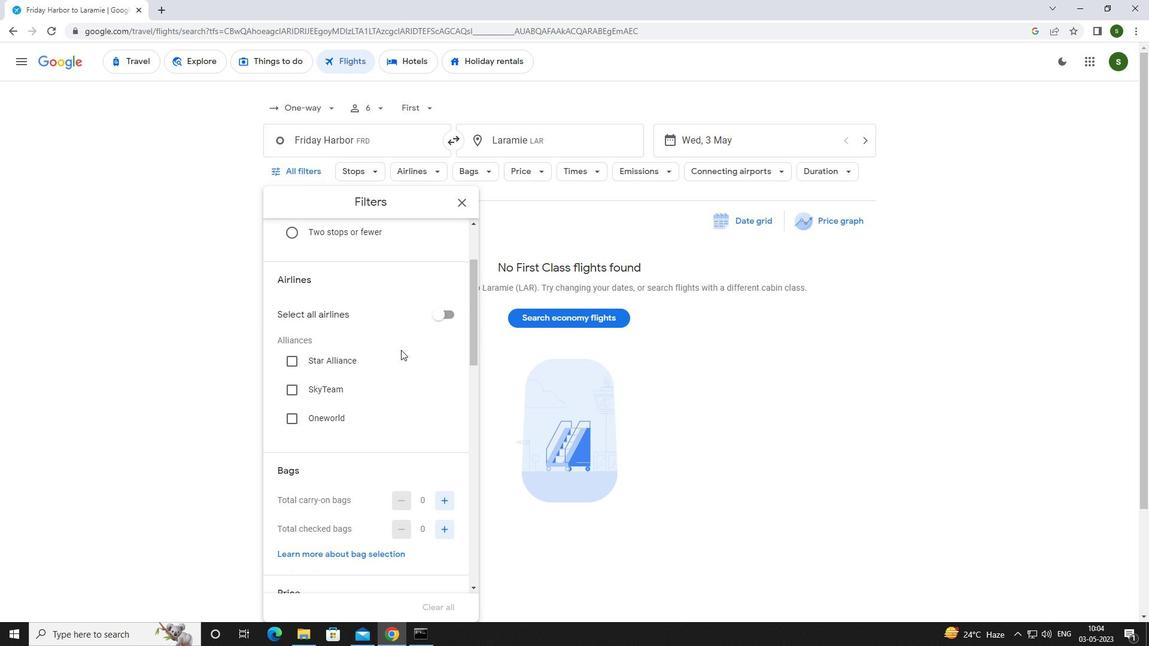 
Action: Mouse moved to (445, 400)
Screenshot: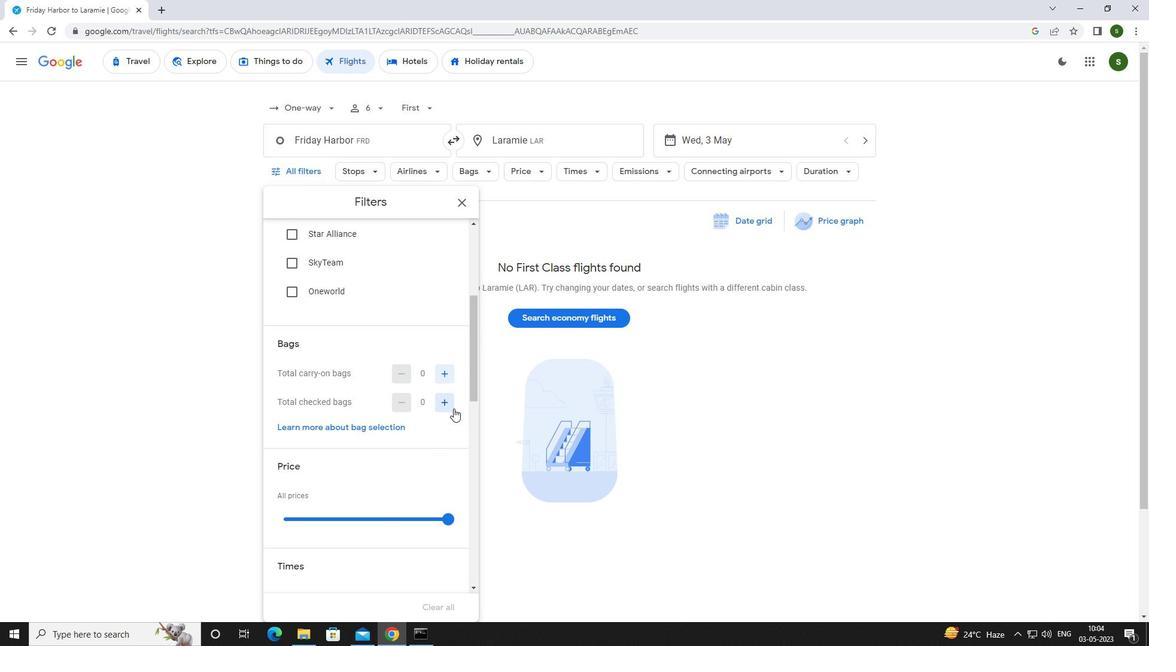 
Action: Mouse pressed left at (445, 400)
Screenshot: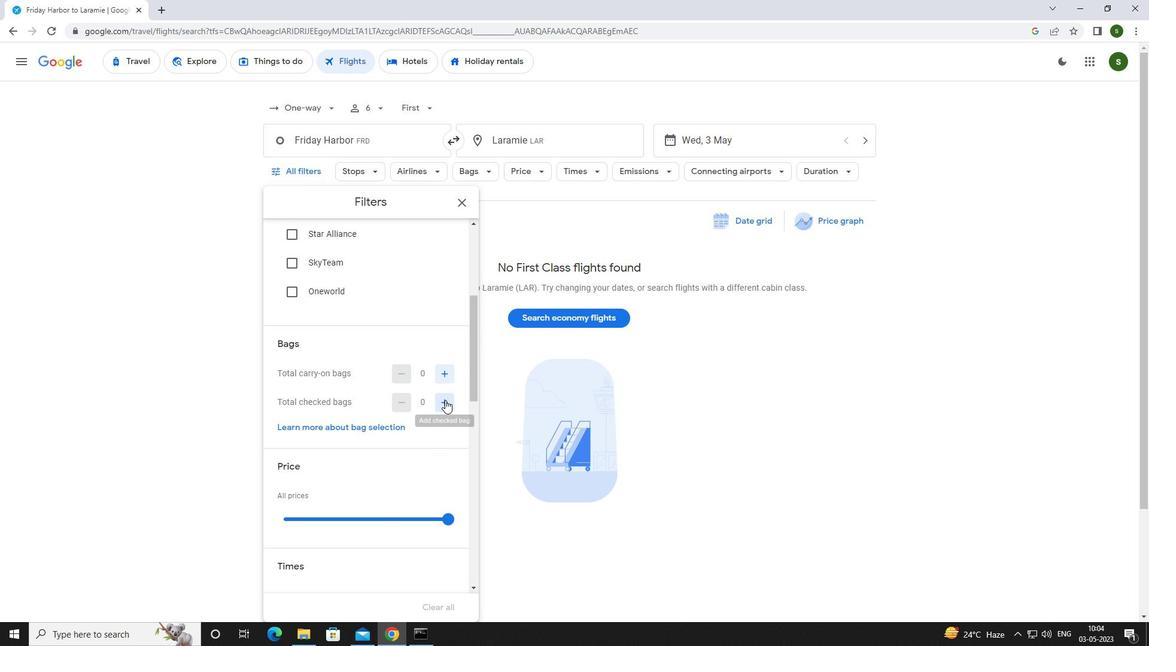 
Action: Mouse scrolled (445, 399) with delta (0, 0)
Screenshot: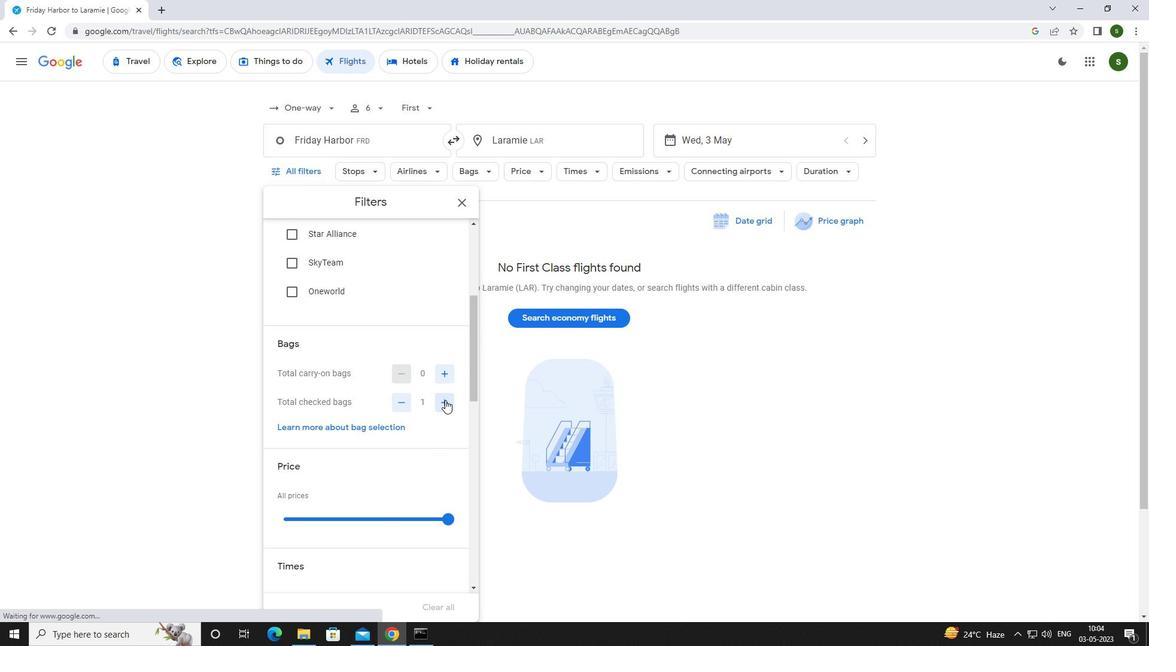 
Action: Mouse scrolled (445, 399) with delta (0, 0)
Screenshot: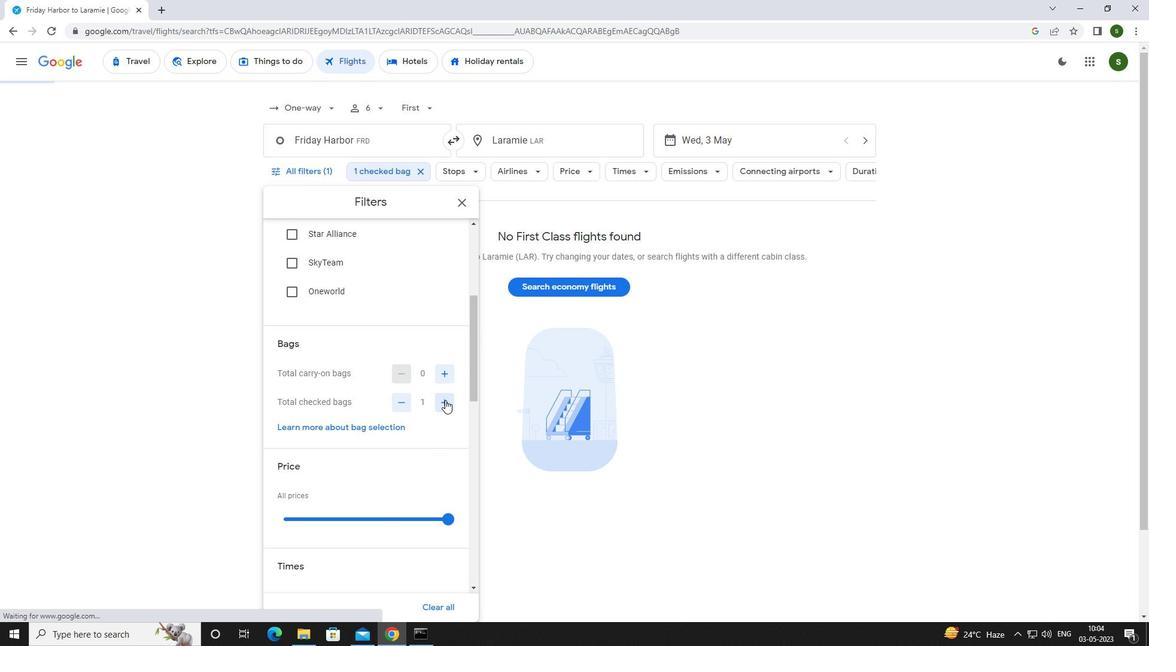 
Action: Mouse moved to (445, 404)
Screenshot: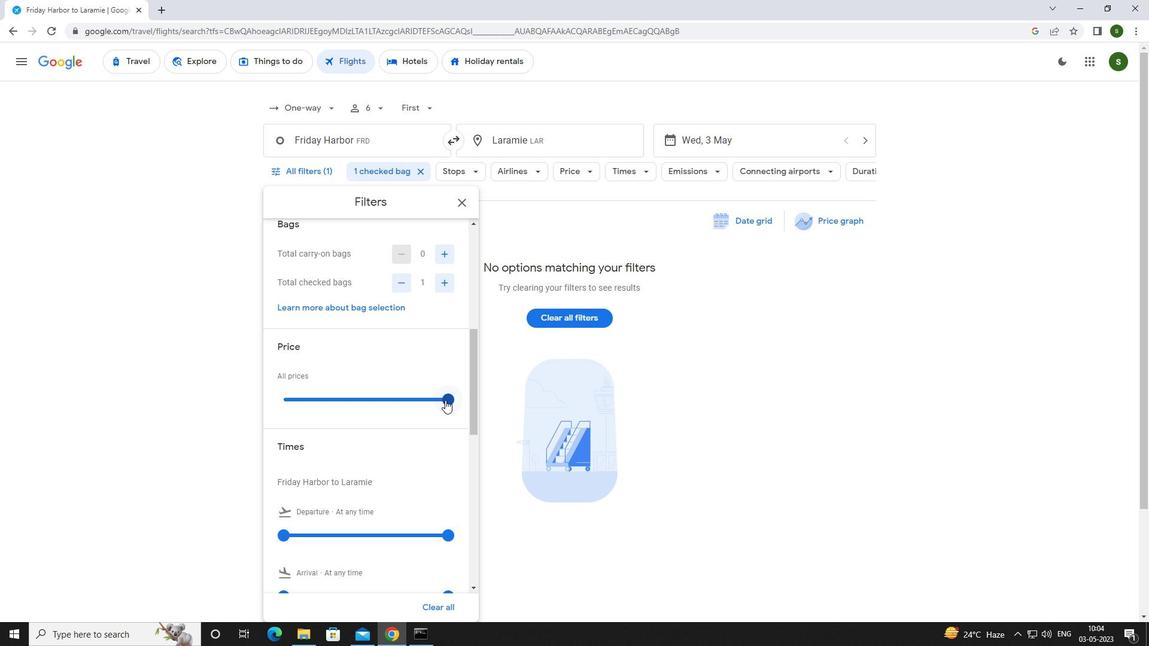 
Action: Mouse pressed left at (445, 404)
Screenshot: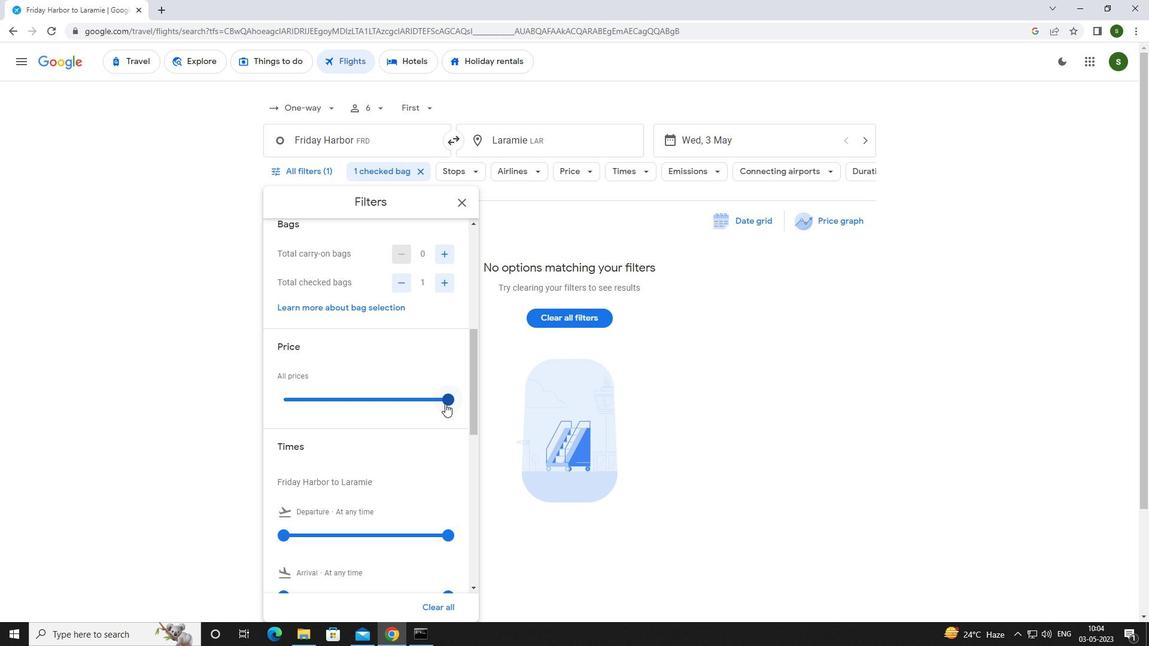 
Action: Mouse scrolled (445, 403) with delta (0, 0)
Screenshot: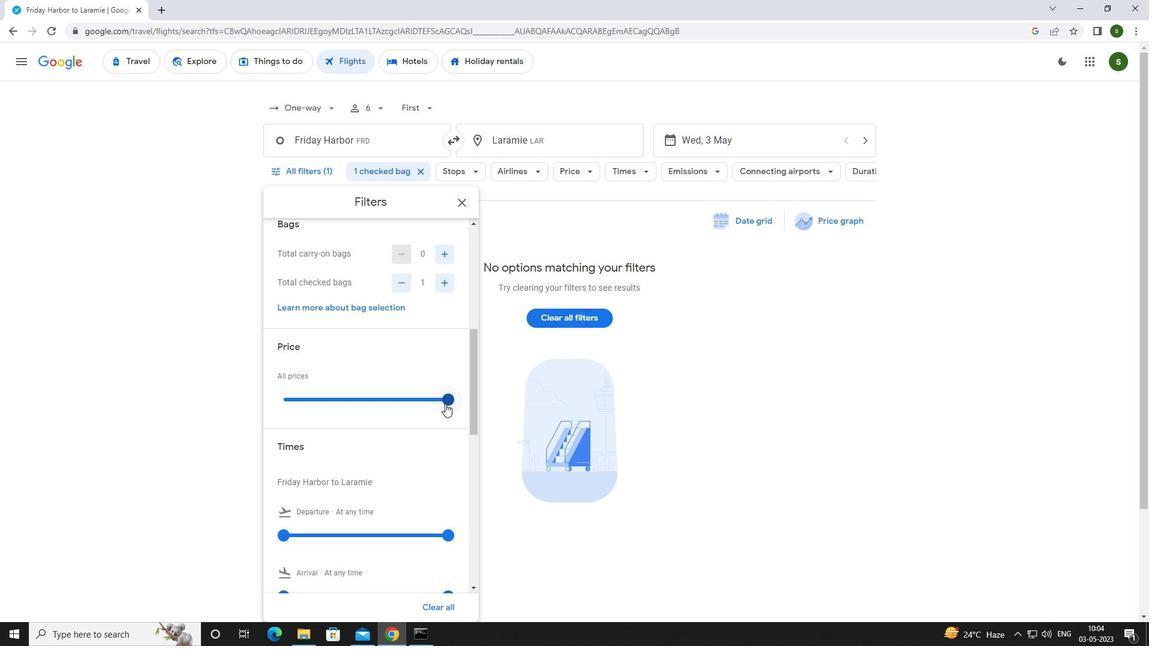 
Action: Mouse scrolled (445, 403) with delta (0, 0)
Screenshot: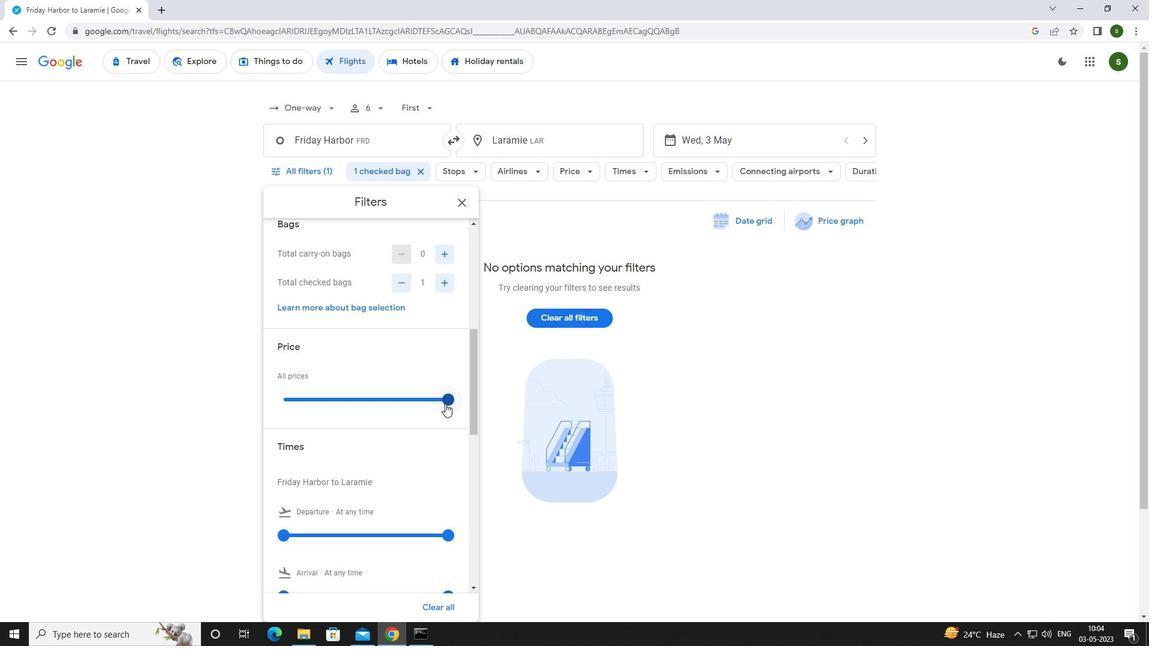 
Action: Mouse moved to (280, 414)
Screenshot: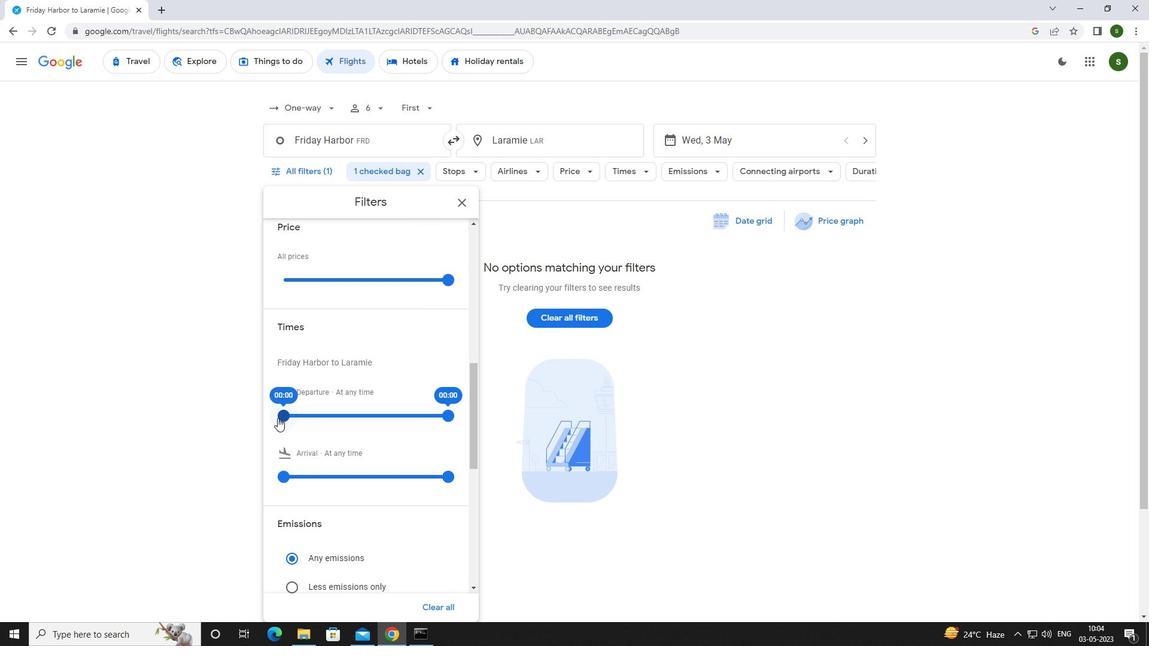 
Action: Mouse pressed left at (280, 414)
Screenshot: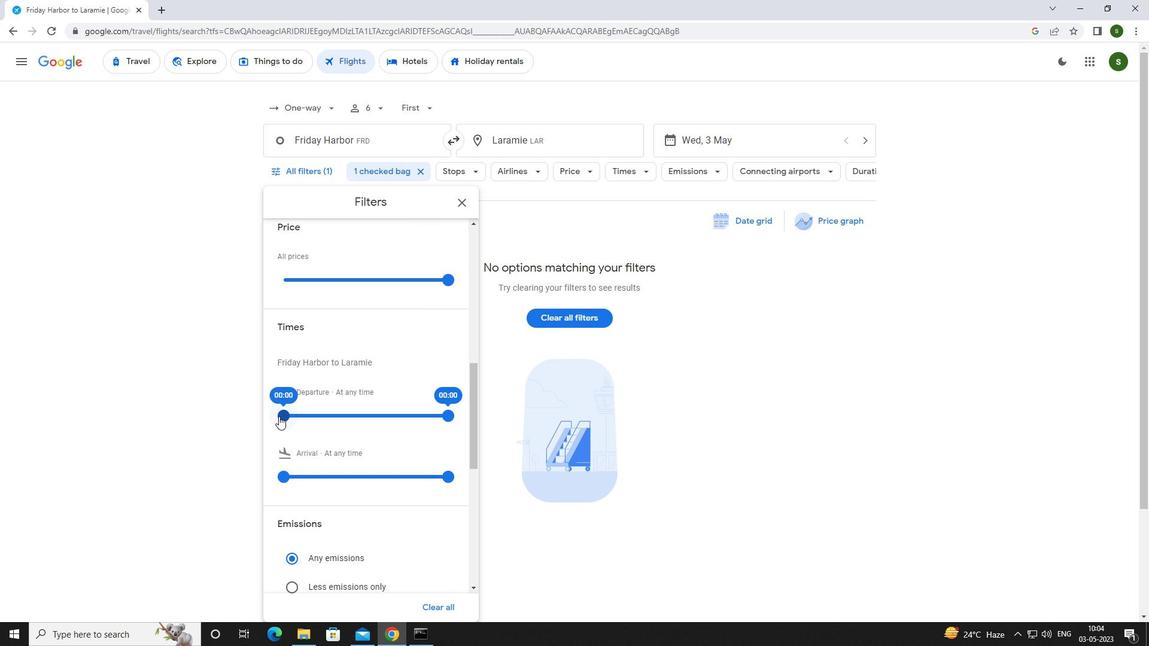 
Action: Mouse moved to (705, 374)
Screenshot: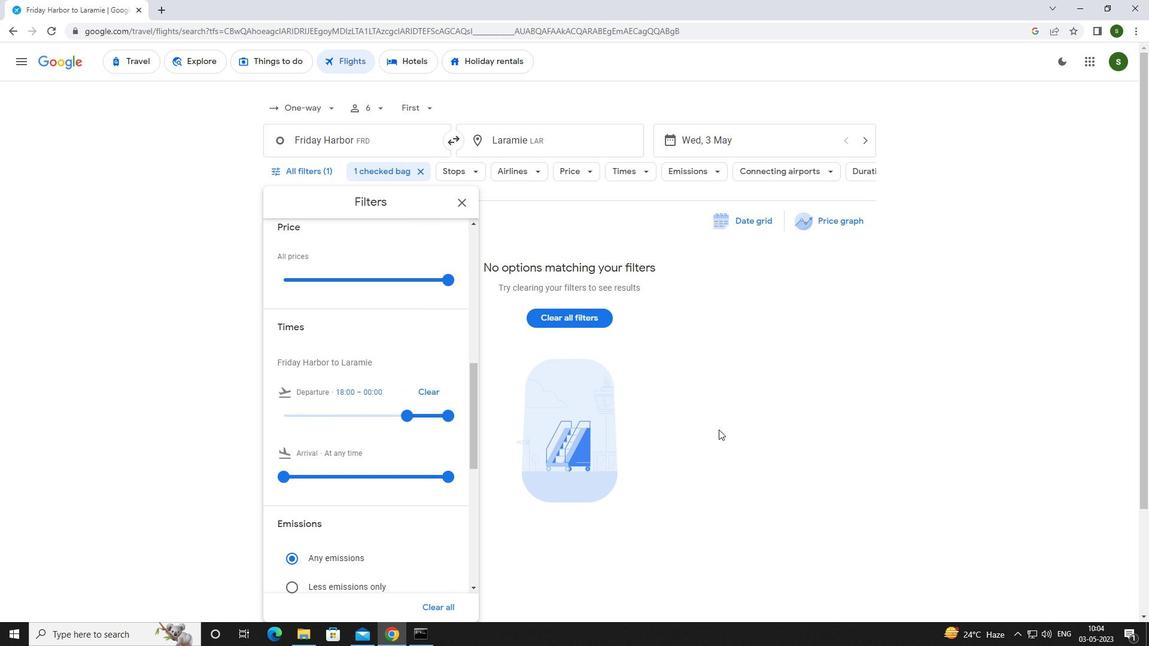 
Action: Mouse pressed left at (705, 374)
Screenshot: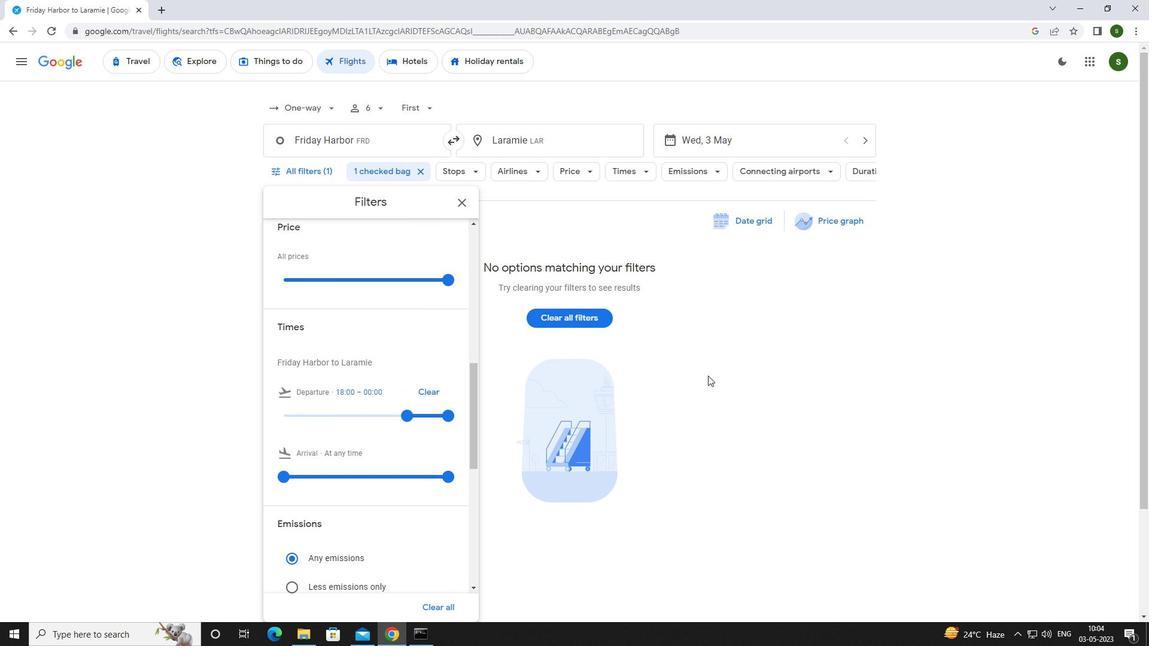 
